 Task: Find connections with filter location Friedrichsdorf with filter topic #sustainabilitywith filter profile language Potuguese with filter current company Kotak Securities with filter school Ishan Institute of Management and Technology with filter industry Retail with filter service category Video Production with filter keywords title Application Developer
Action: Mouse moved to (490, 65)
Screenshot: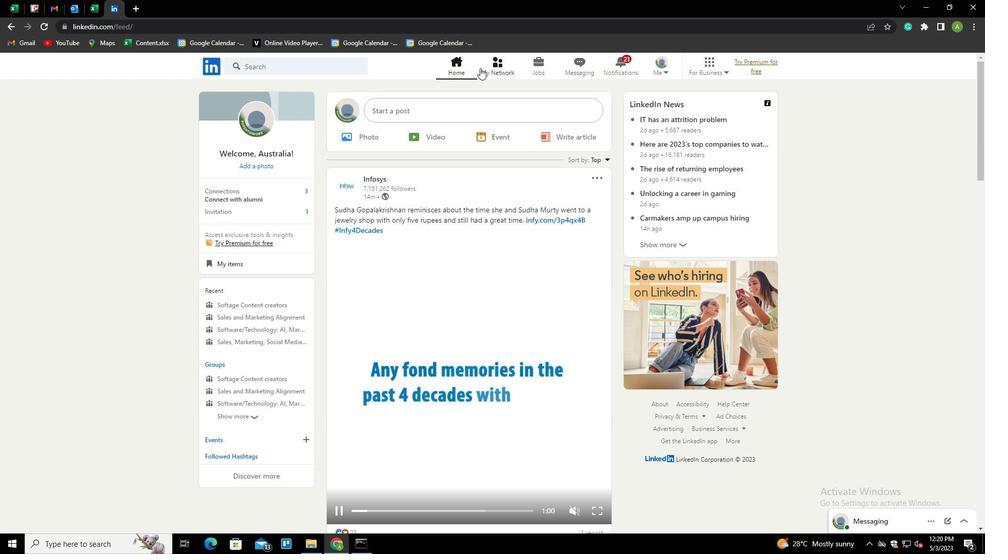 
Action: Mouse pressed left at (490, 65)
Screenshot: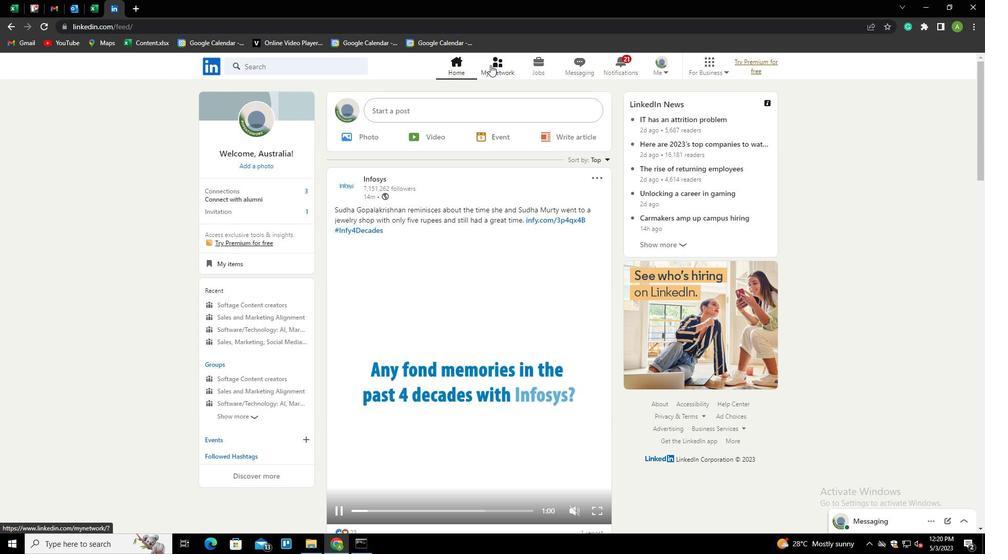 
Action: Mouse moved to (259, 119)
Screenshot: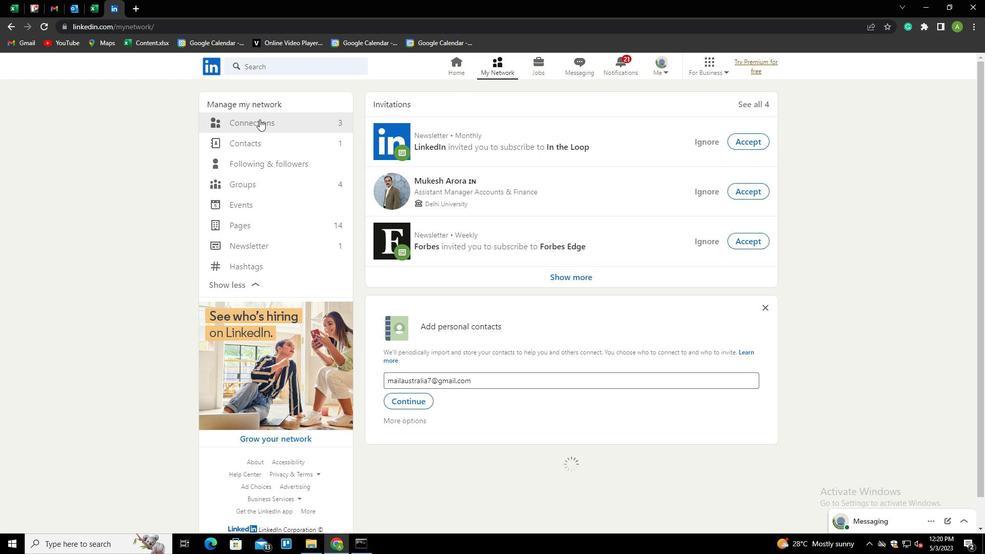 
Action: Mouse pressed left at (259, 119)
Screenshot: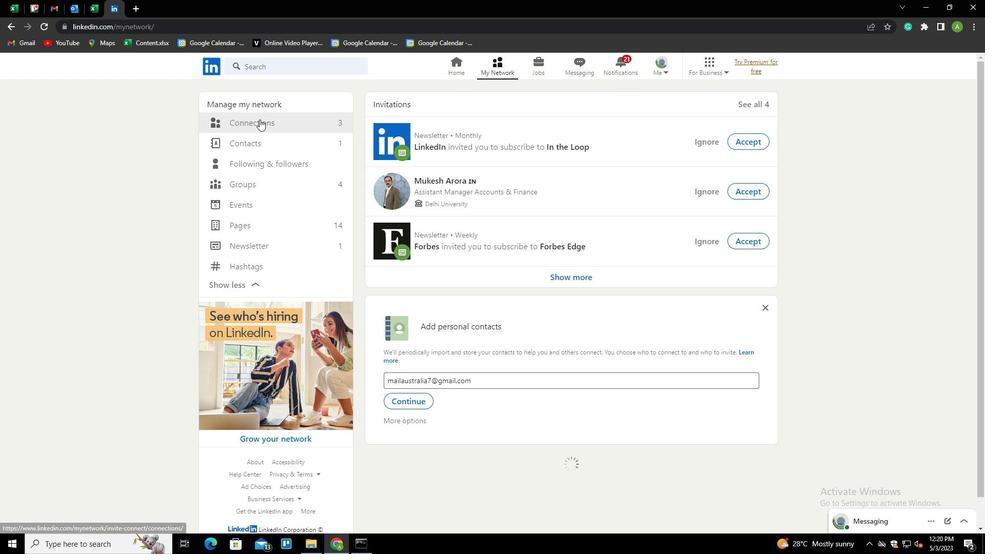 
Action: Mouse moved to (553, 123)
Screenshot: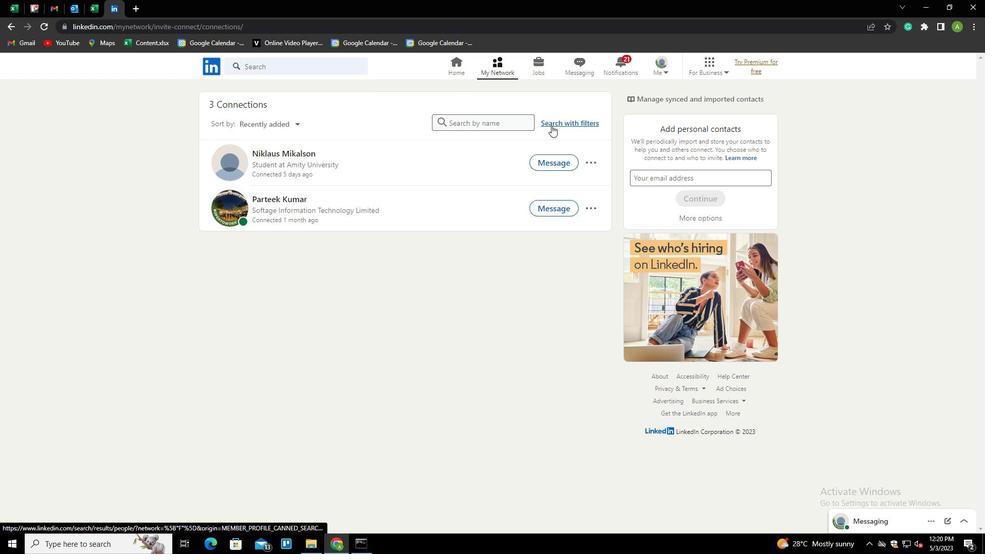 
Action: Mouse pressed left at (553, 123)
Screenshot: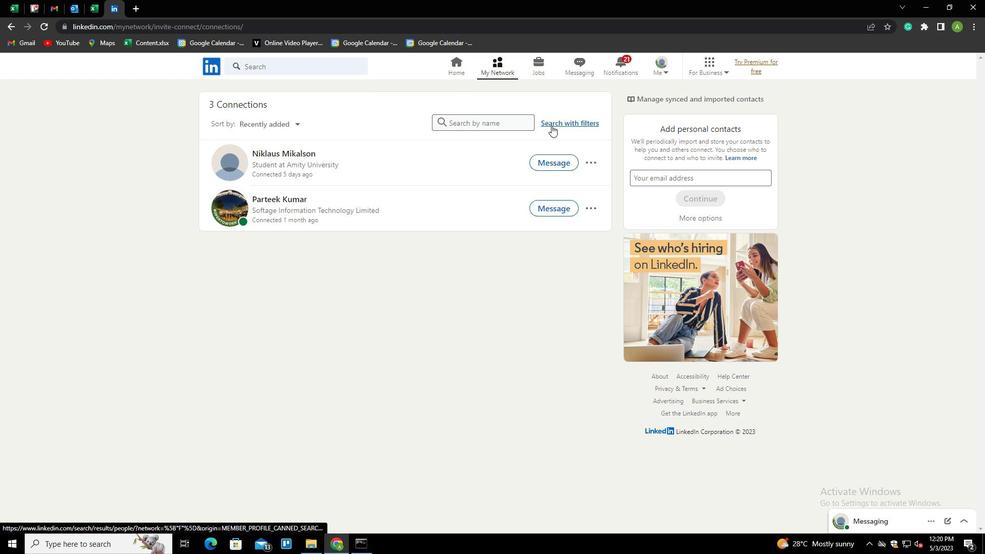 
Action: Mouse moved to (527, 94)
Screenshot: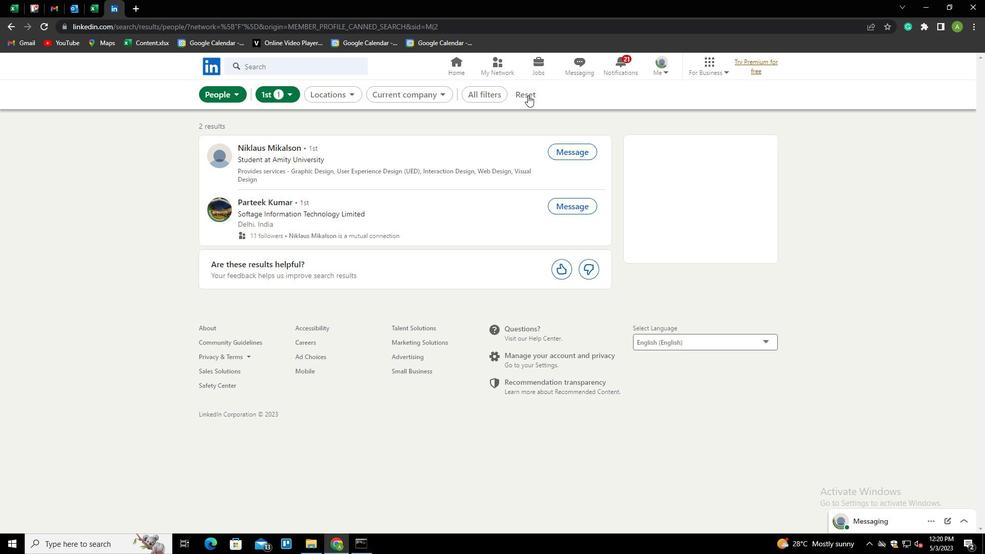 
Action: Mouse pressed left at (527, 94)
Screenshot: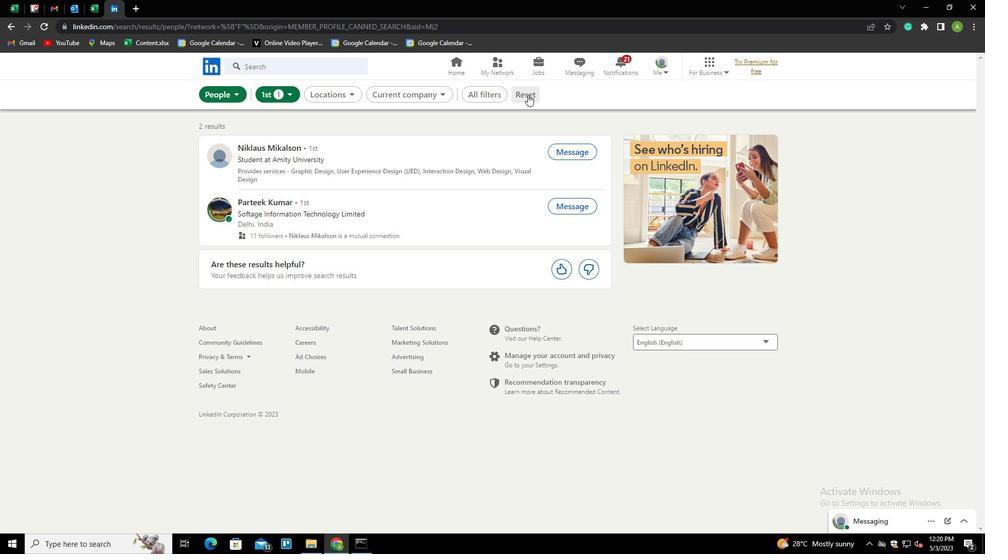 
Action: Mouse moved to (500, 96)
Screenshot: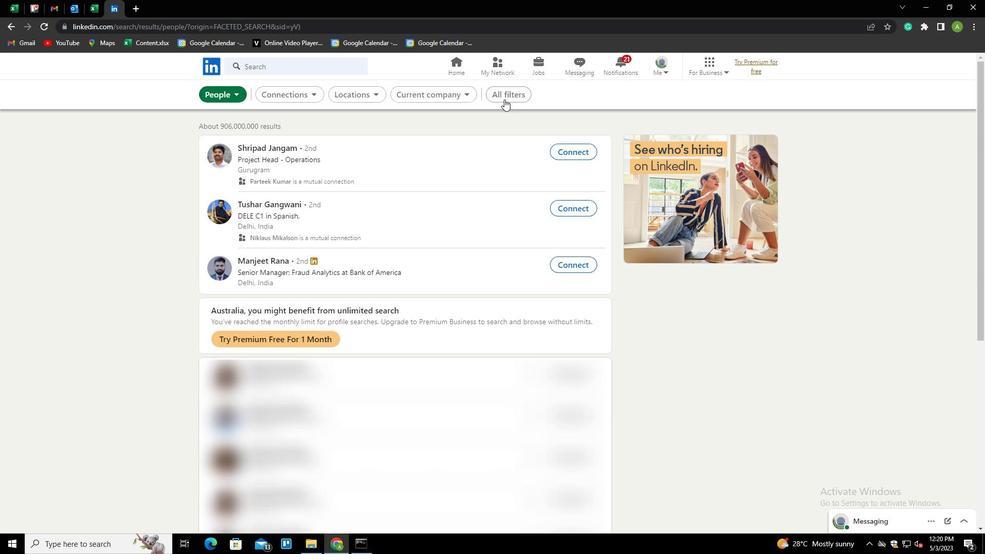 
Action: Mouse pressed left at (500, 96)
Screenshot: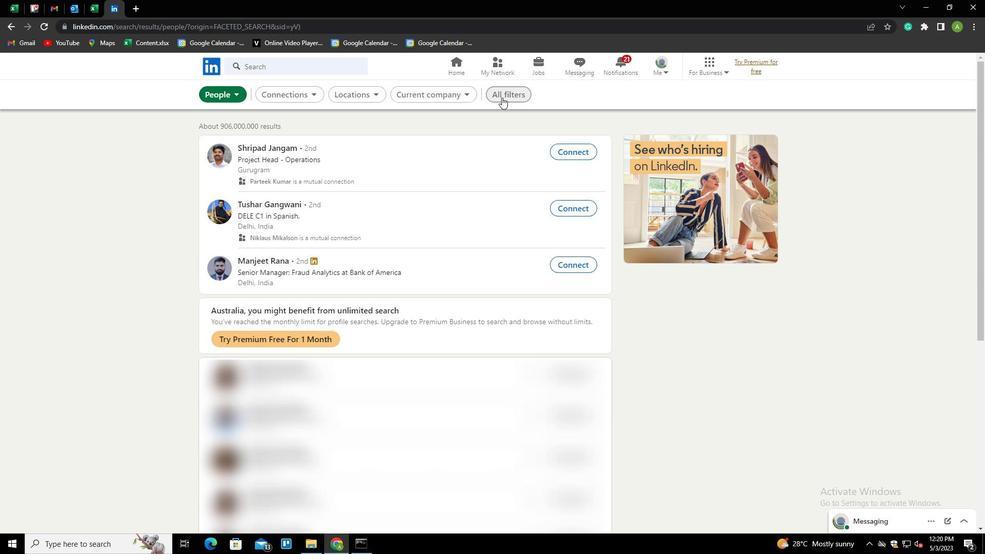 
Action: Mouse moved to (820, 279)
Screenshot: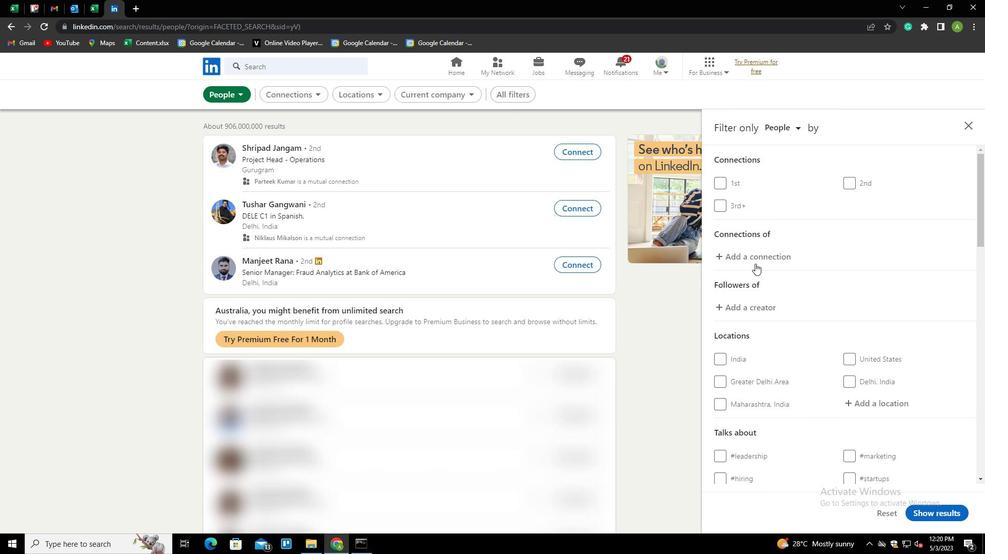 
Action: Mouse scrolled (820, 279) with delta (0, 0)
Screenshot: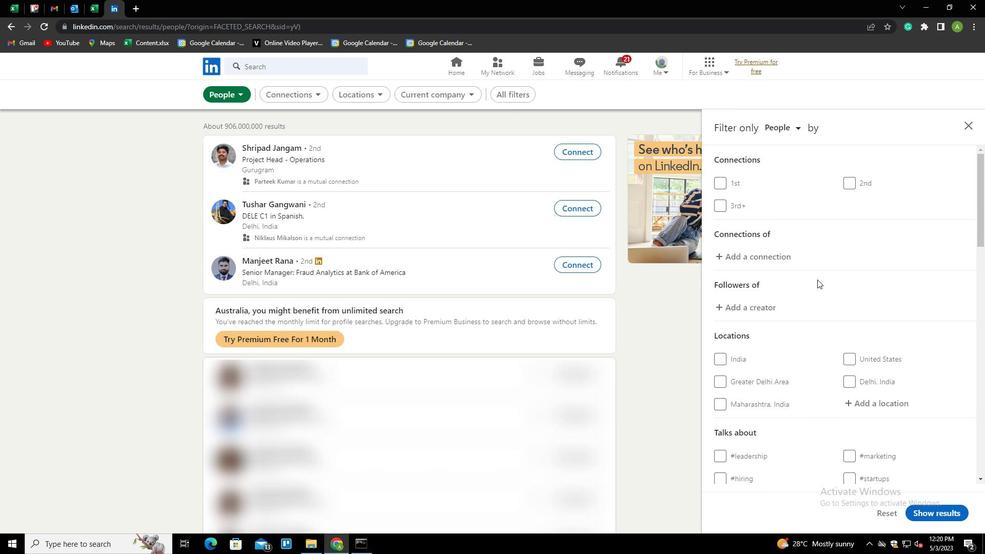 
Action: Mouse scrolled (820, 279) with delta (0, 0)
Screenshot: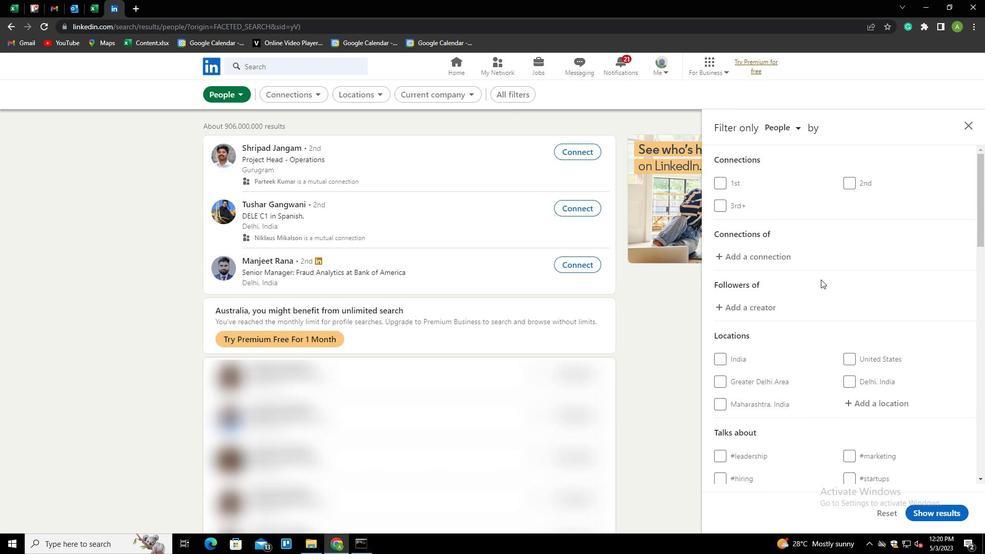 
Action: Mouse moved to (868, 300)
Screenshot: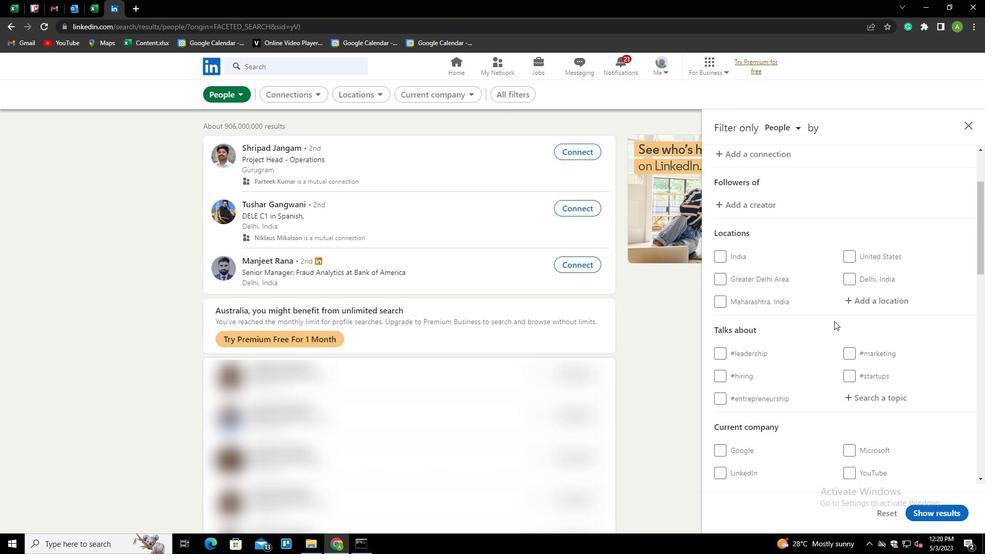 
Action: Mouse pressed left at (868, 300)
Screenshot: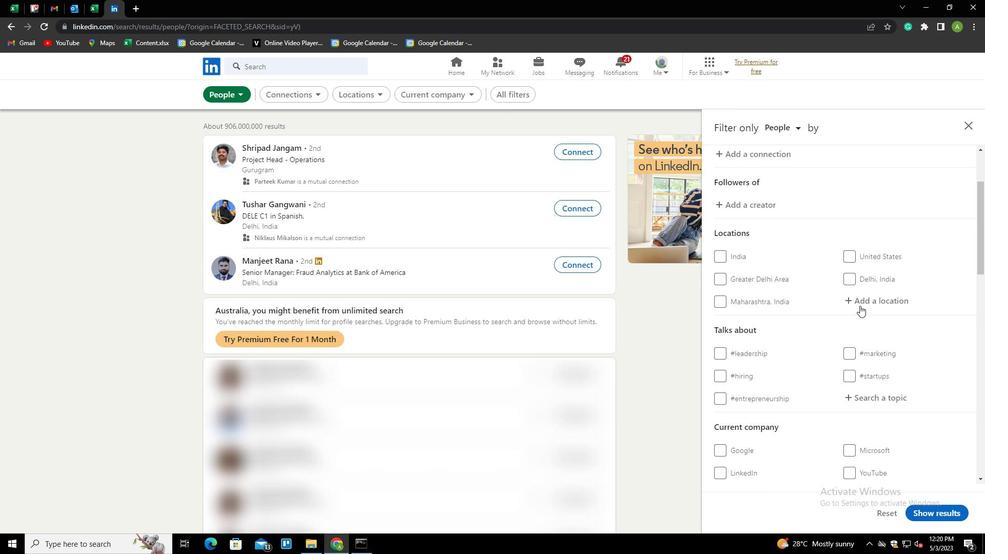 
Action: Key pressed <Key.shift>FRIEDRICHSDORF<Key.down><Key.enter>
Screenshot: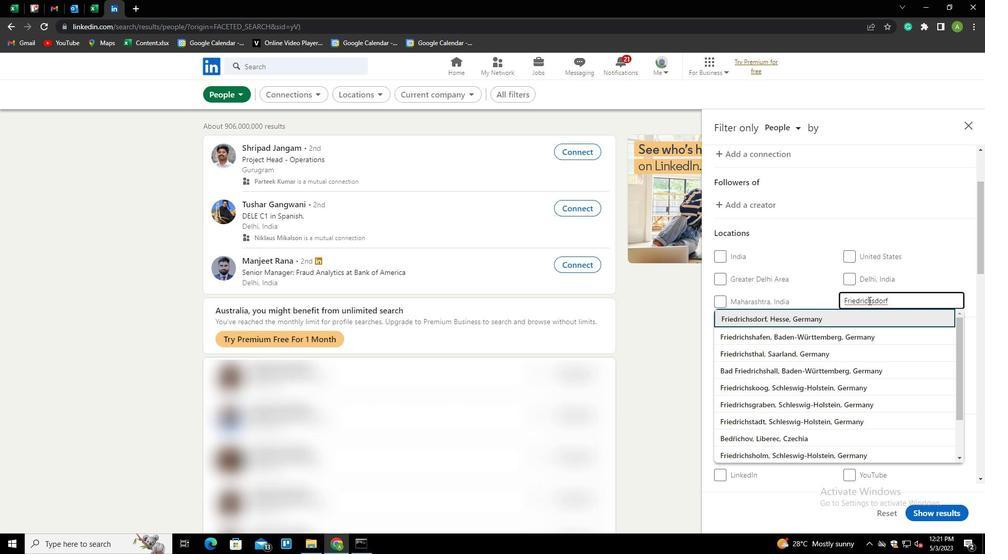 
Action: Mouse scrolled (868, 300) with delta (0, 0)
Screenshot: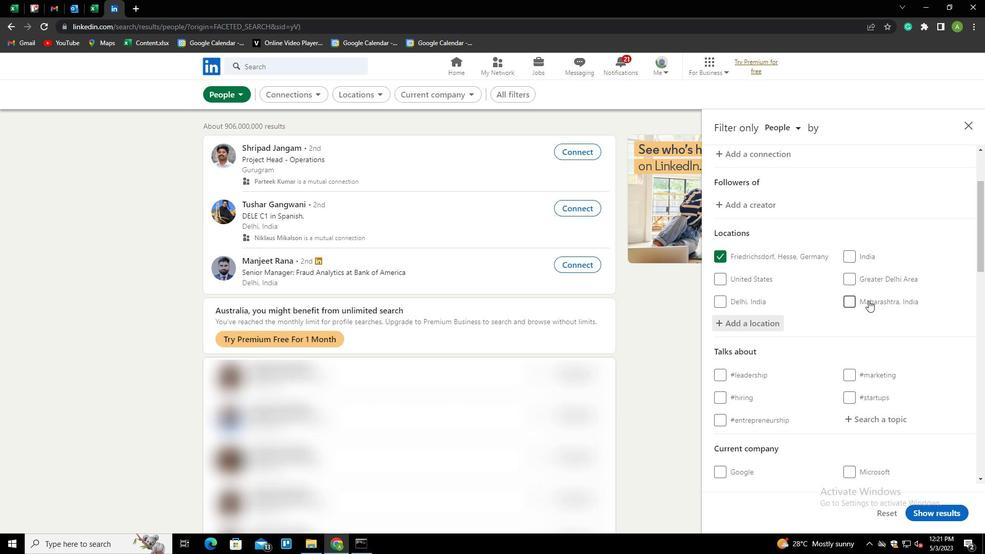 
Action: Mouse scrolled (868, 300) with delta (0, 0)
Screenshot: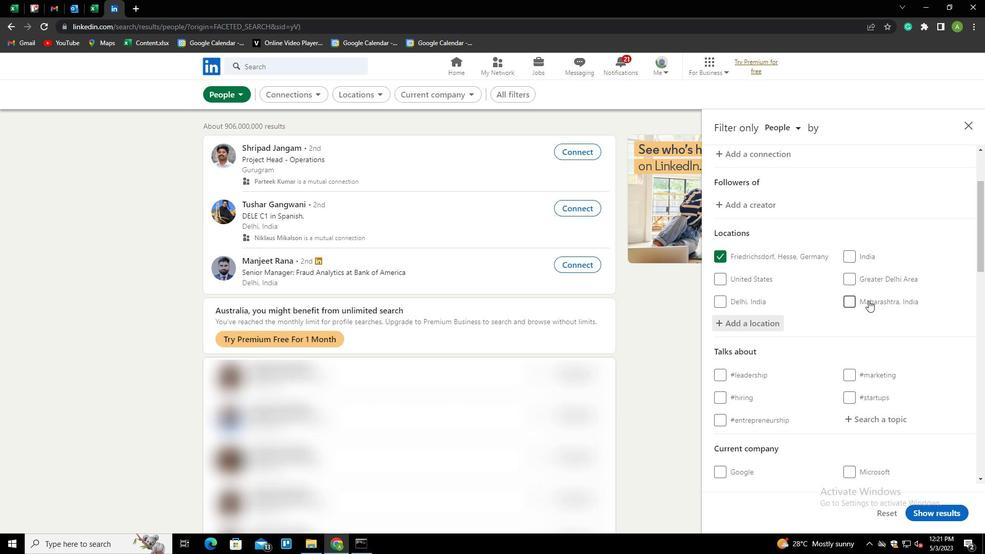 
Action: Mouse moved to (868, 319)
Screenshot: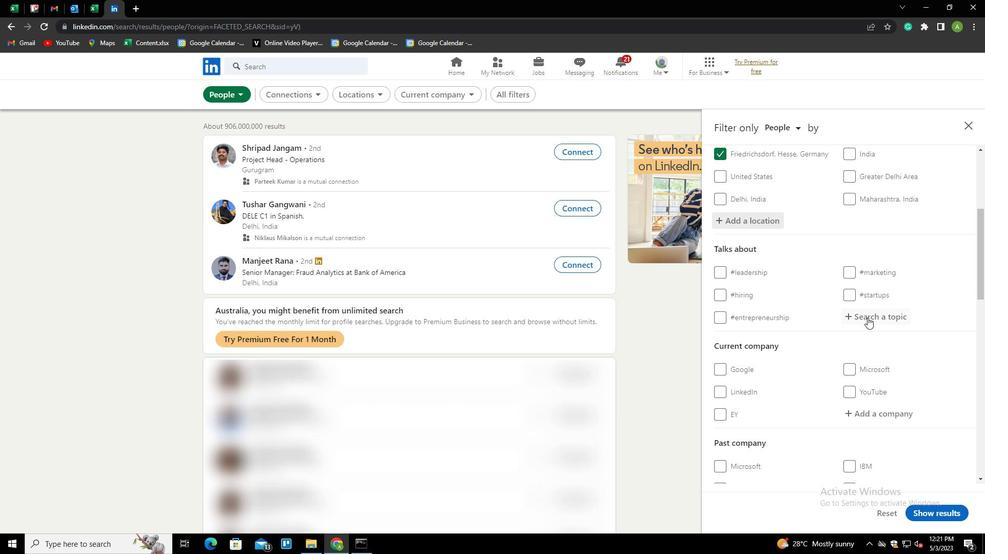 
Action: Mouse pressed left at (868, 319)
Screenshot: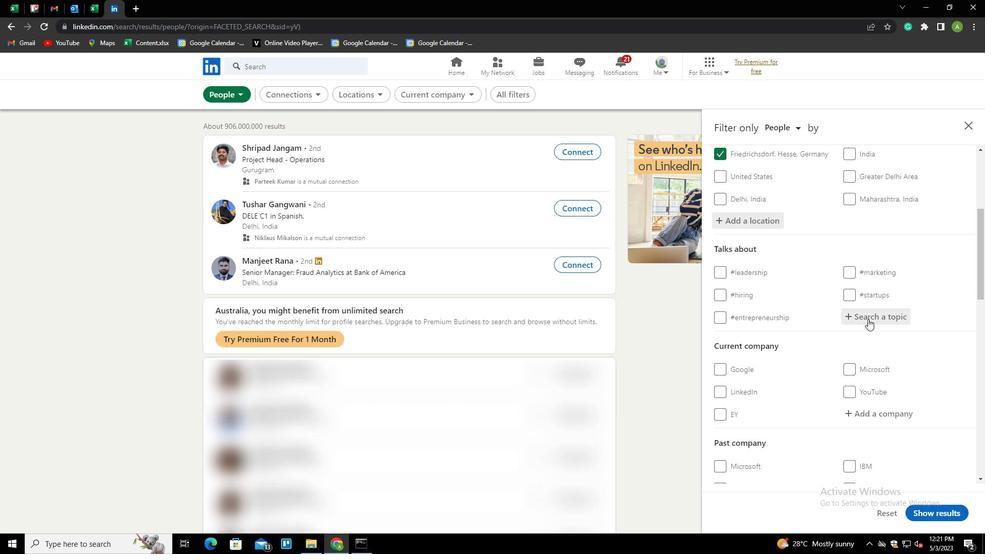 
Action: Key pressed SUSTAINABILITY<Key.down><Key.enter>
Screenshot: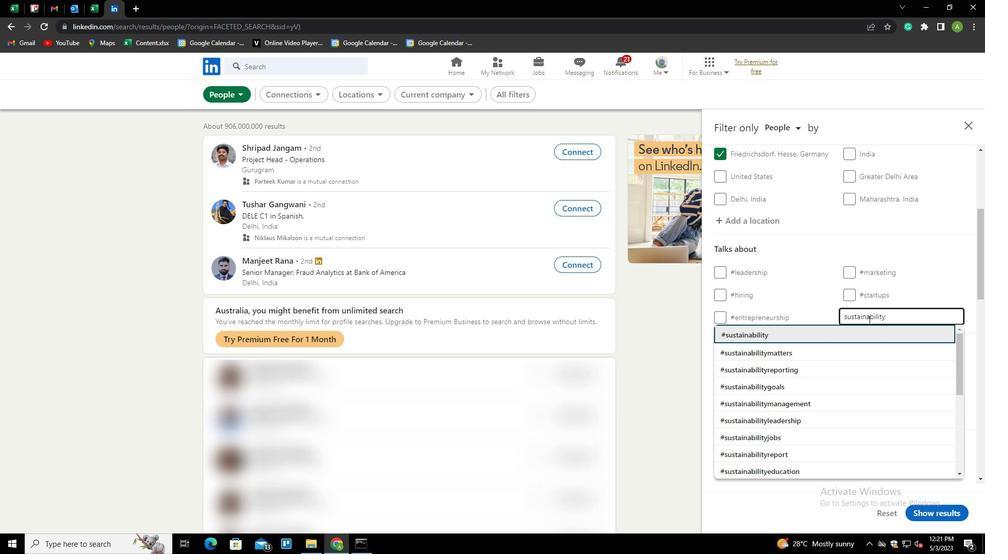 
Action: Mouse scrolled (868, 319) with delta (0, 0)
Screenshot: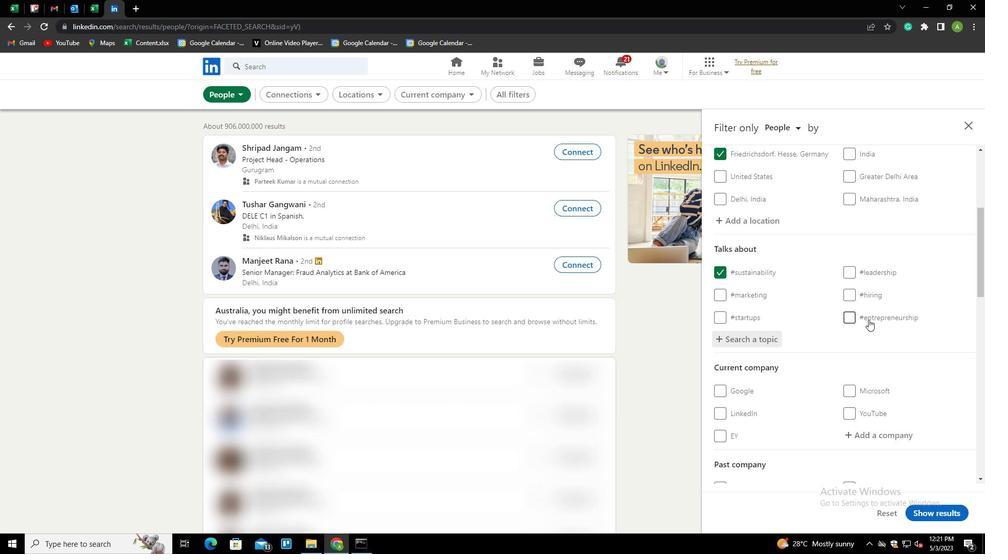 
Action: Mouse scrolled (868, 319) with delta (0, 0)
Screenshot: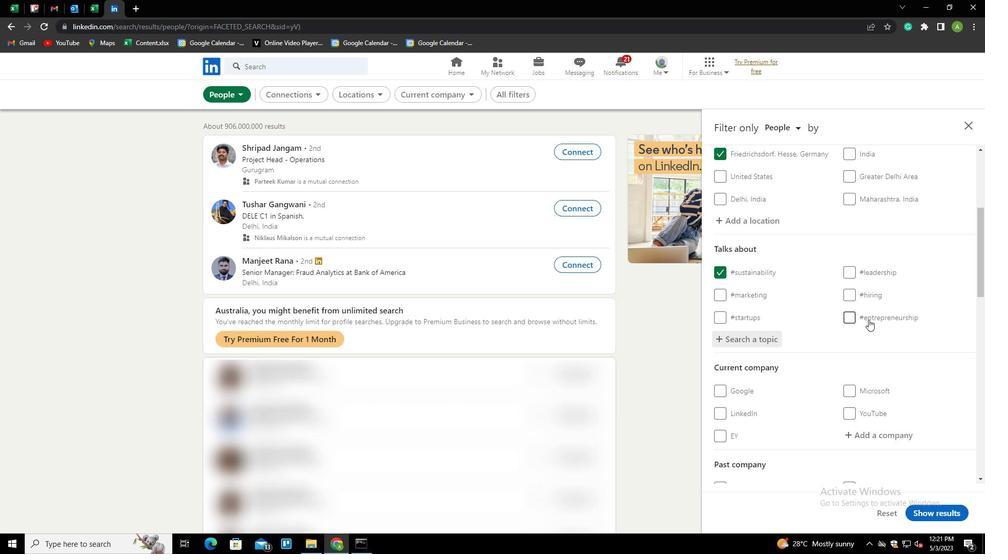 
Action: Mouse scrolled (868, 319) with delta (0, 0)
Screenshot: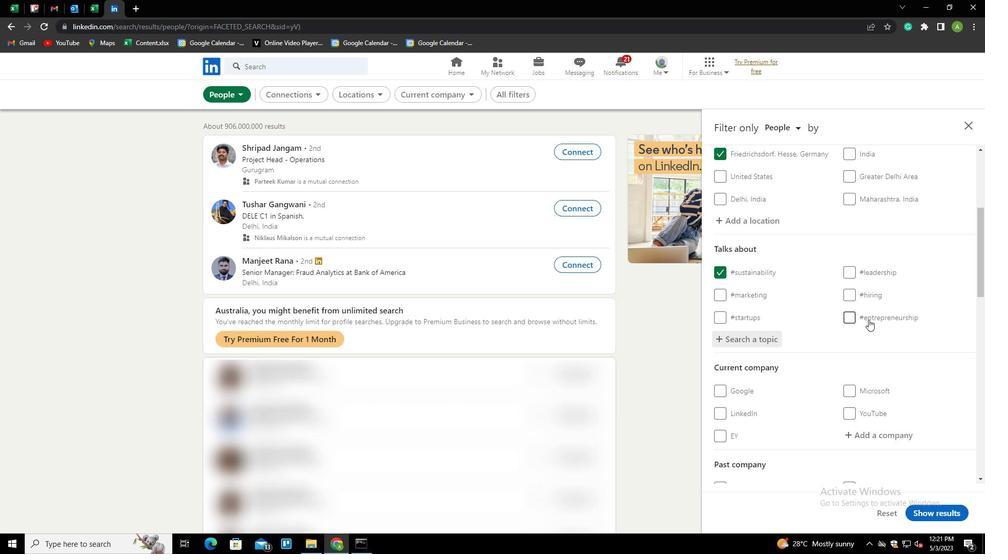 
Action: Mouse scrolled (868, 319) with delta (0, 0)
Screenshot: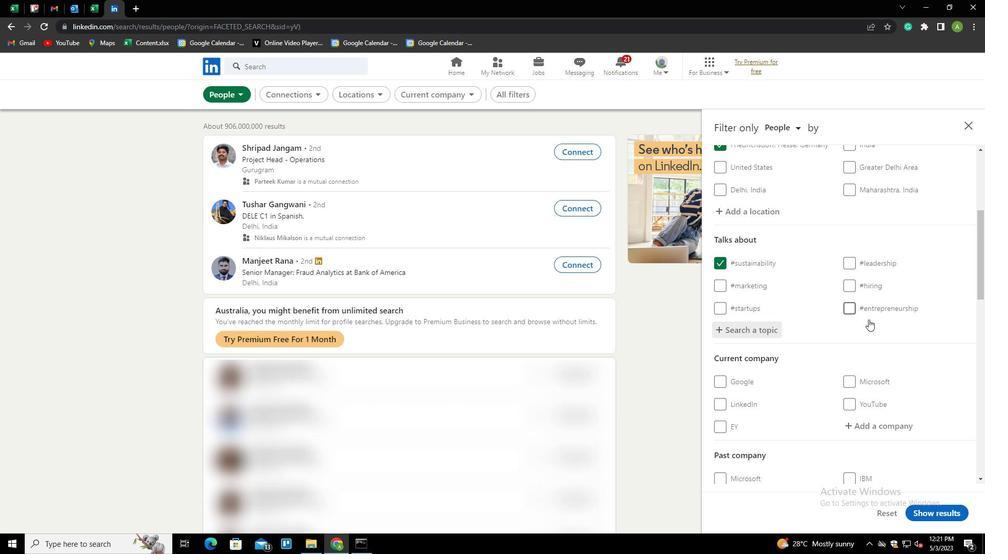 
Action: Mouse scrolled (868, 319) with delta (0, 0)
Screenshot: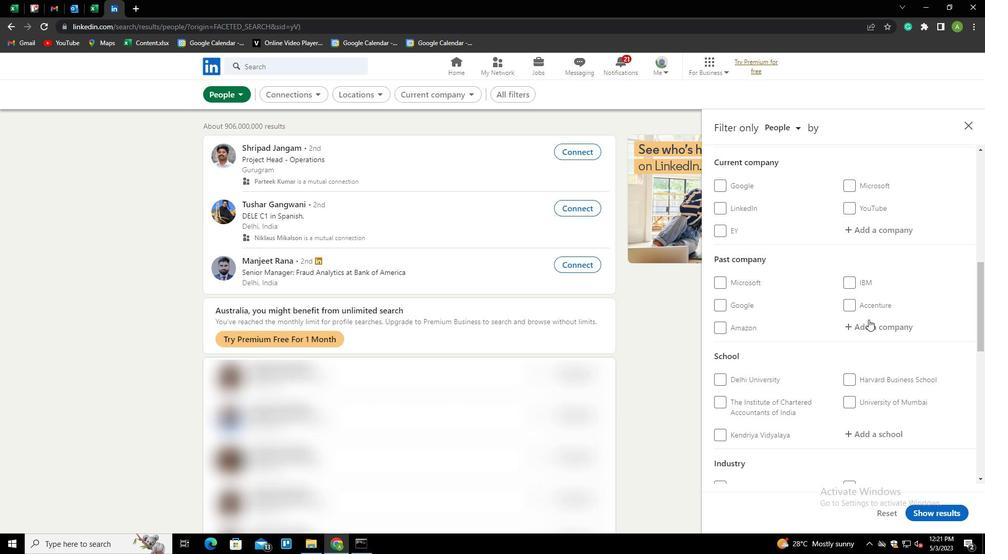 
Action: Mouse scrolled (868, 319) with delta (0, 0)
Screenshot: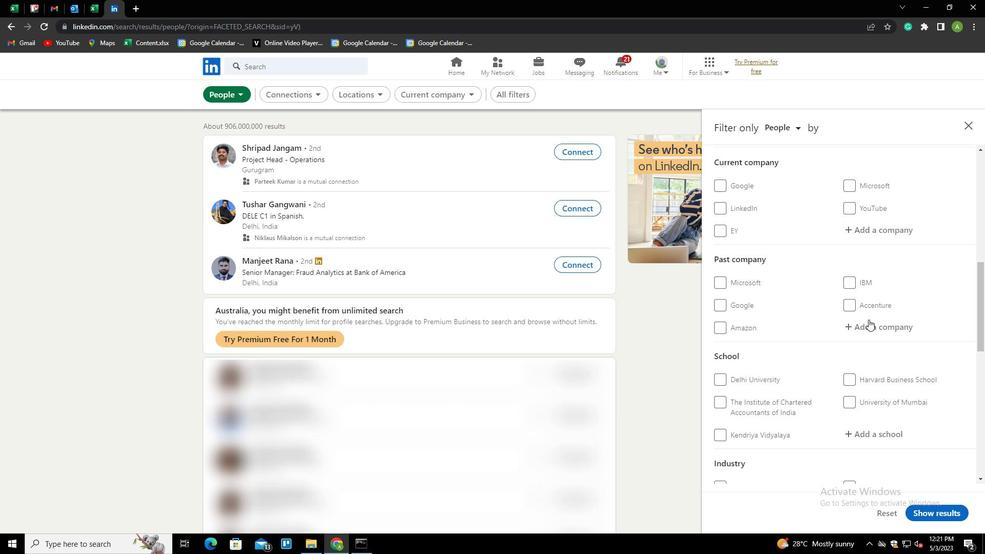 
Action: Mouse scrolled (868, 319) with delta (0, 0)
Screenshot: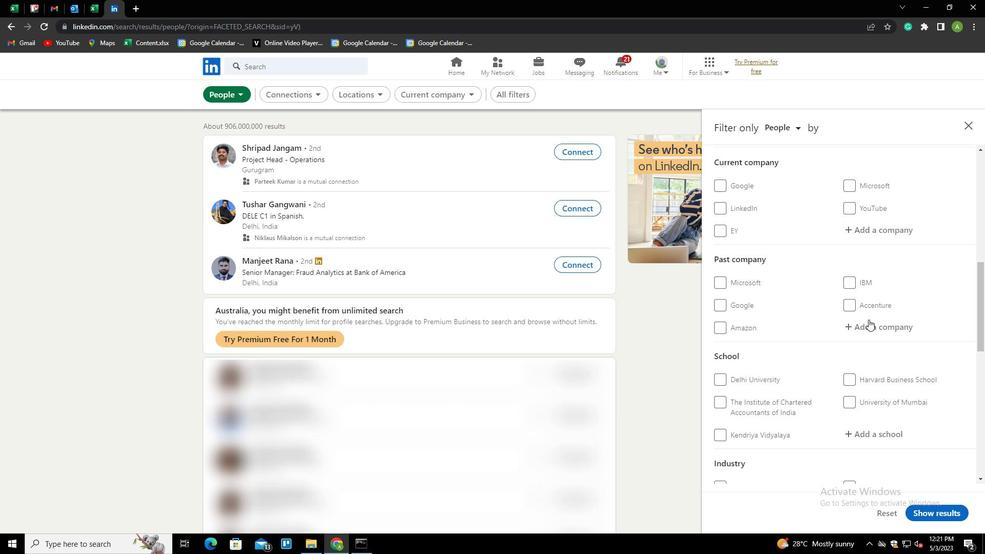 
Action: Mouse scrolled (868, 319) with delta (0, 0)
Screenshot: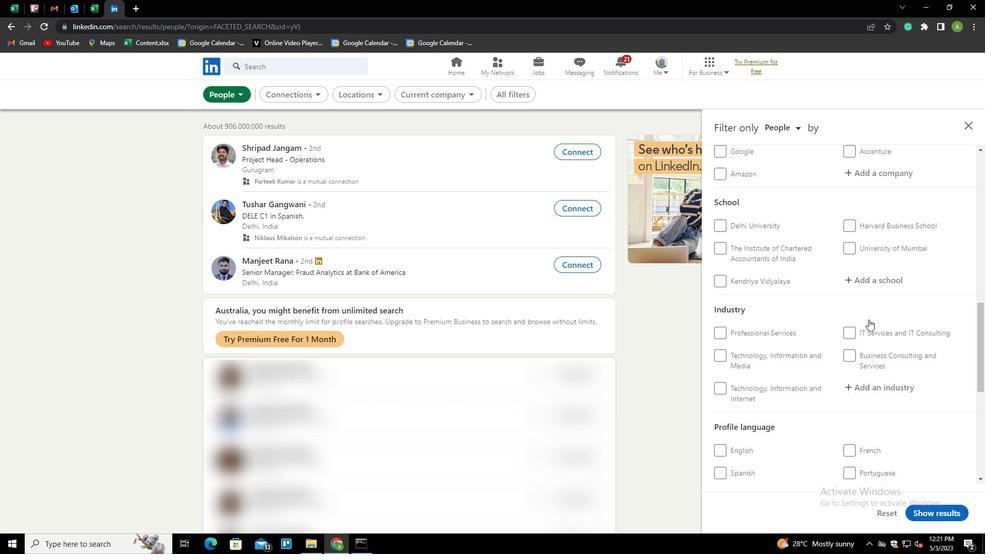 
Action: Mouse moved to (878, 399)
Screenshot: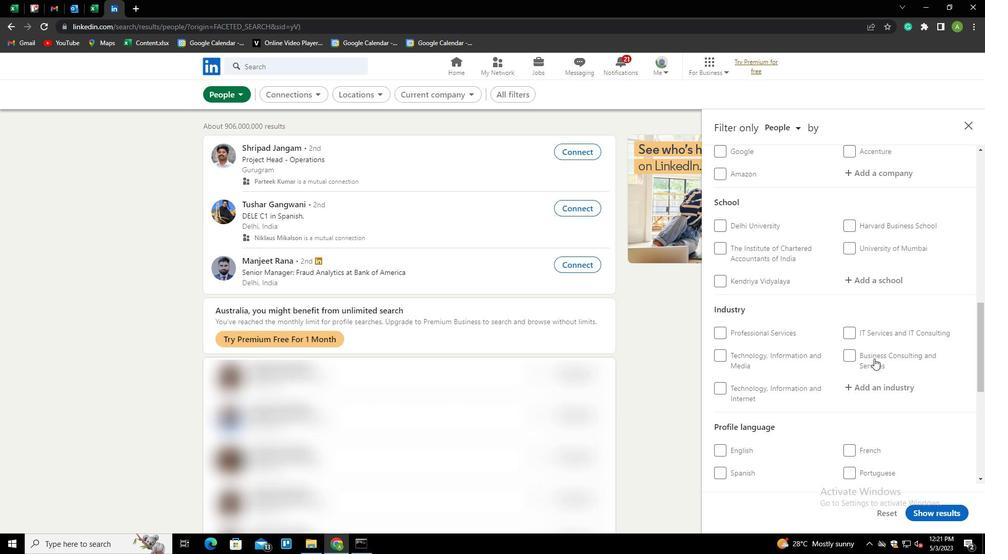 
Action: Mouse scrolled (878, 399) with delta (0, 0)
Screenshot: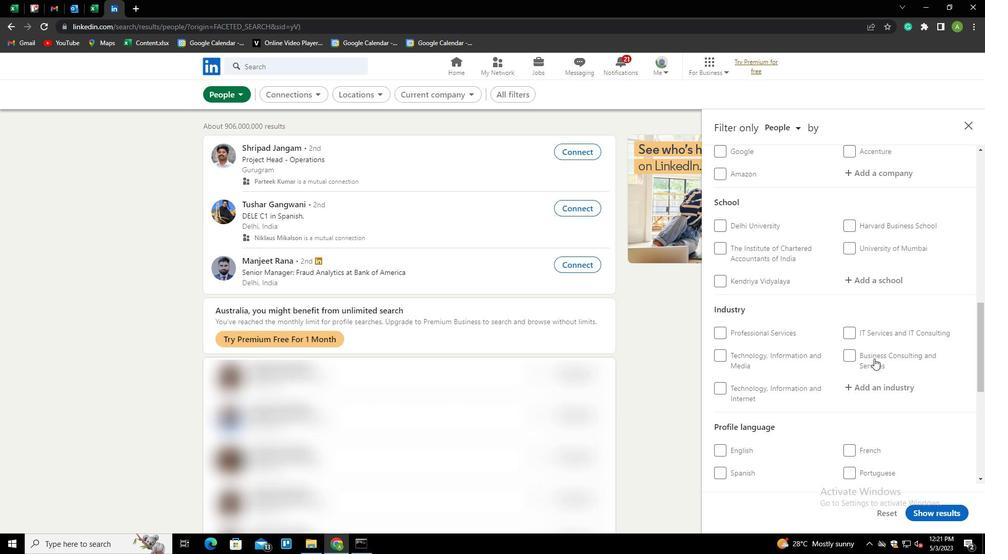 
Action: Mouse moved to (848, 369)
Screenshot: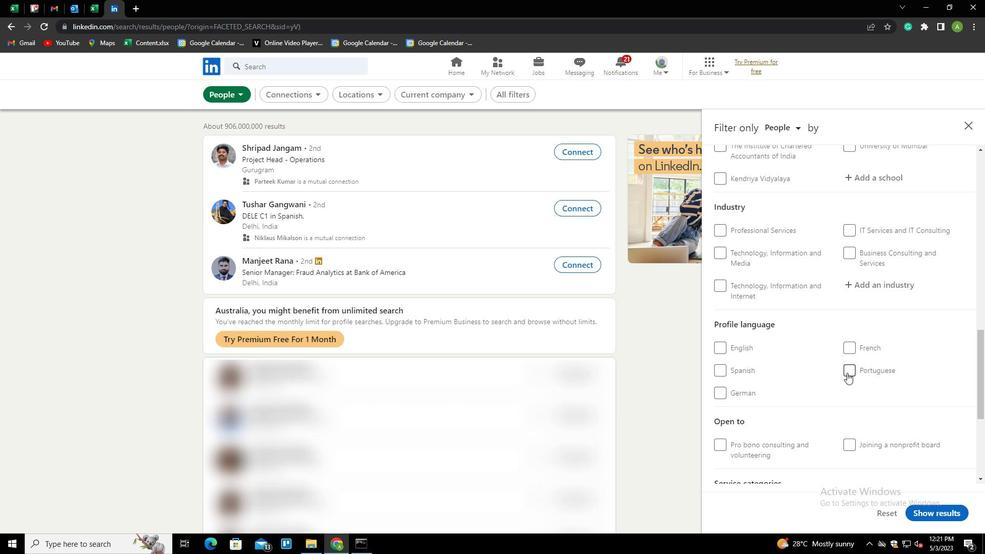 
Action: Mouse pressed left at (848, 369)
Screenshot: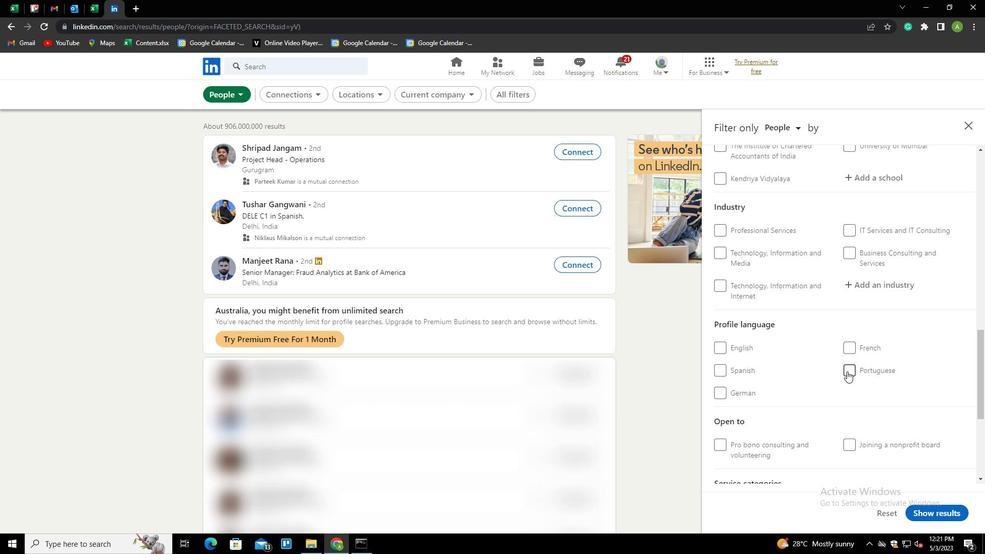 
Action: Mouse moved to (899, 359)
Screenshot: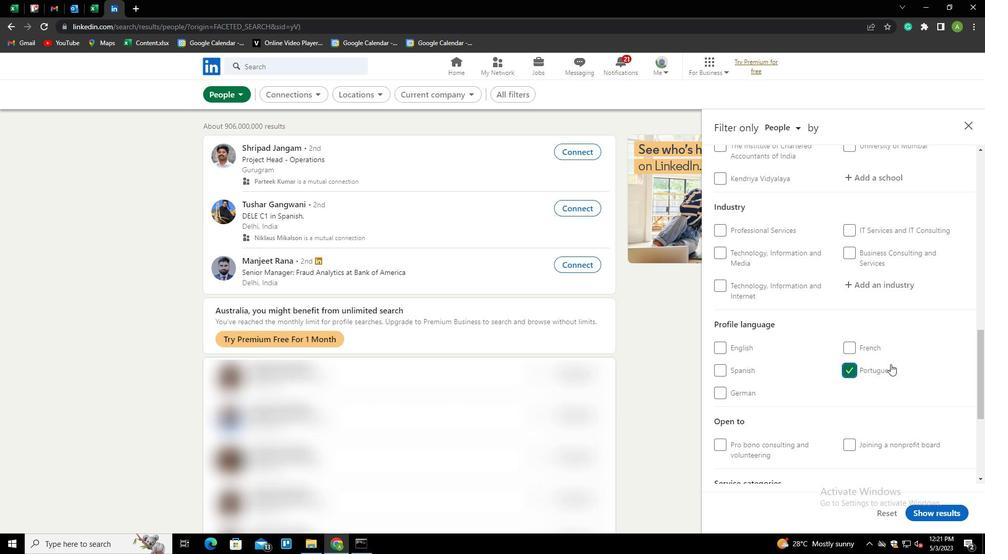 
Action: Mouse scrolled (899, 360) with delta (0, 0)
Screenshot: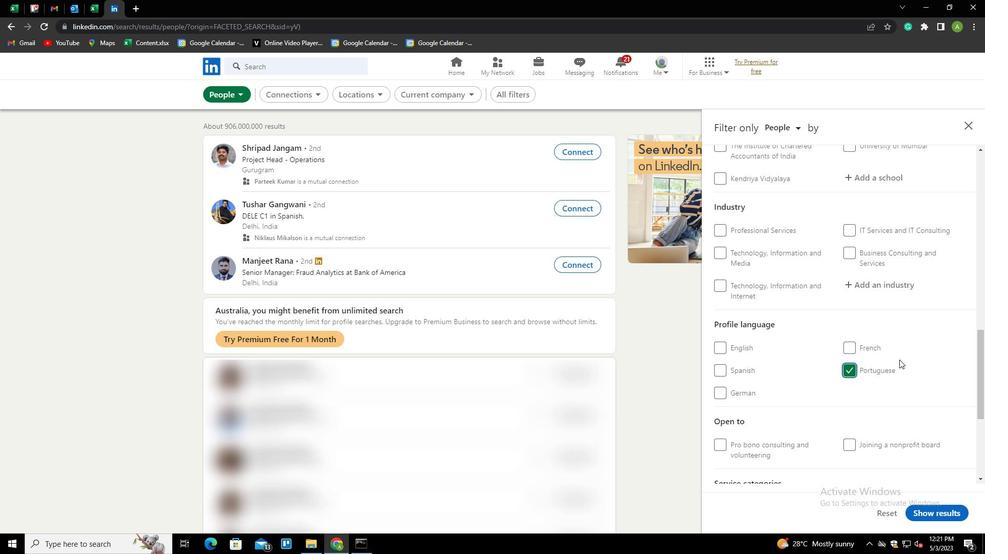 
Action: Mouse scrolled (899, 360) with delta (0, 0)
Screenshot: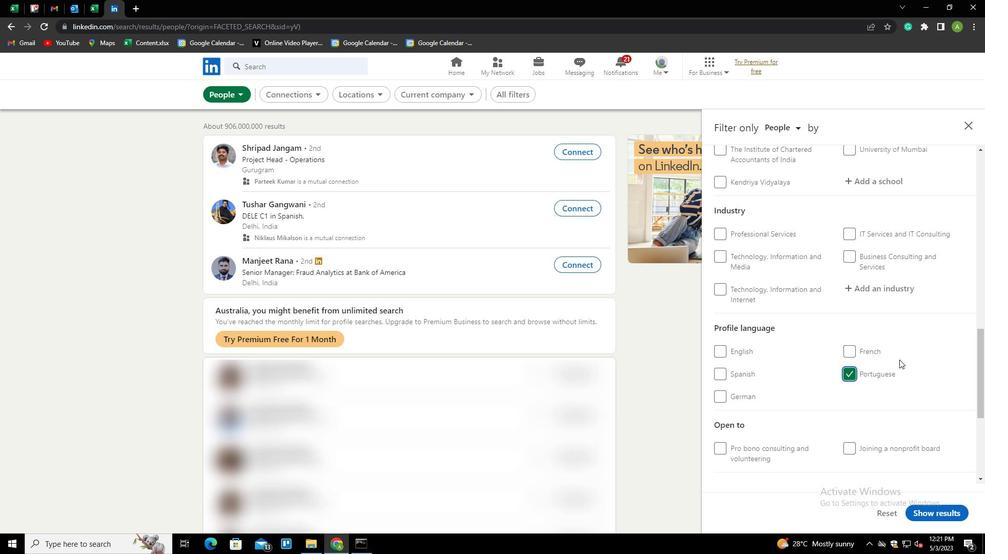 
Action: Mouse scrolled (899, 360) with delta (0, 0)
Screenshot: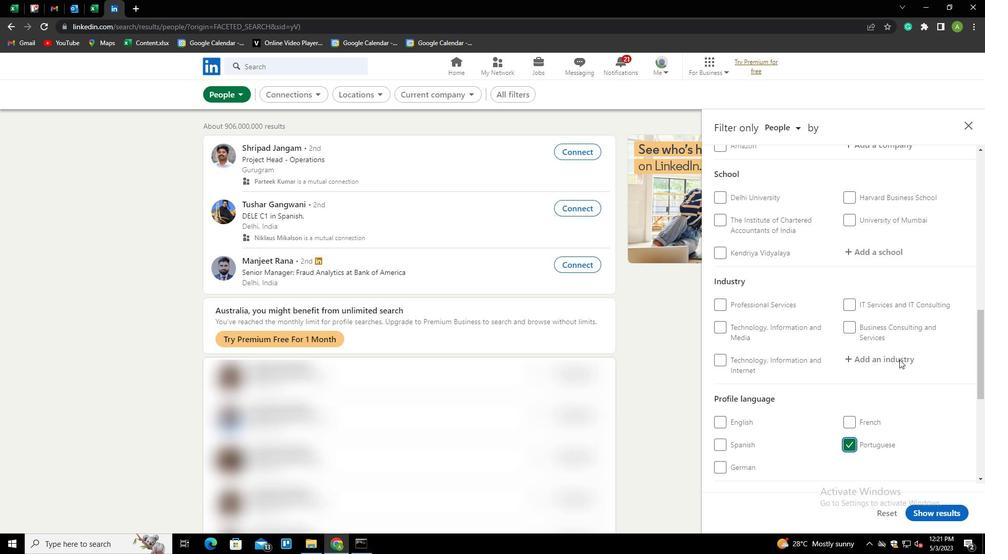 
Action: Mouse scrolled (899, 360) with delta (0, 0)
Screenshot: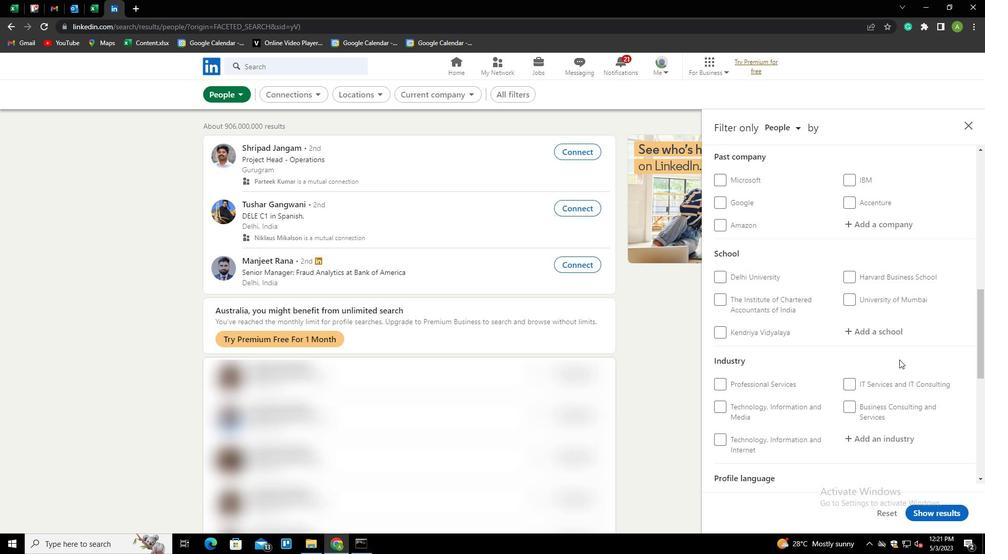 
Action: Mouse scrolled (899, 360) with delta (0, 0)
Screenshot: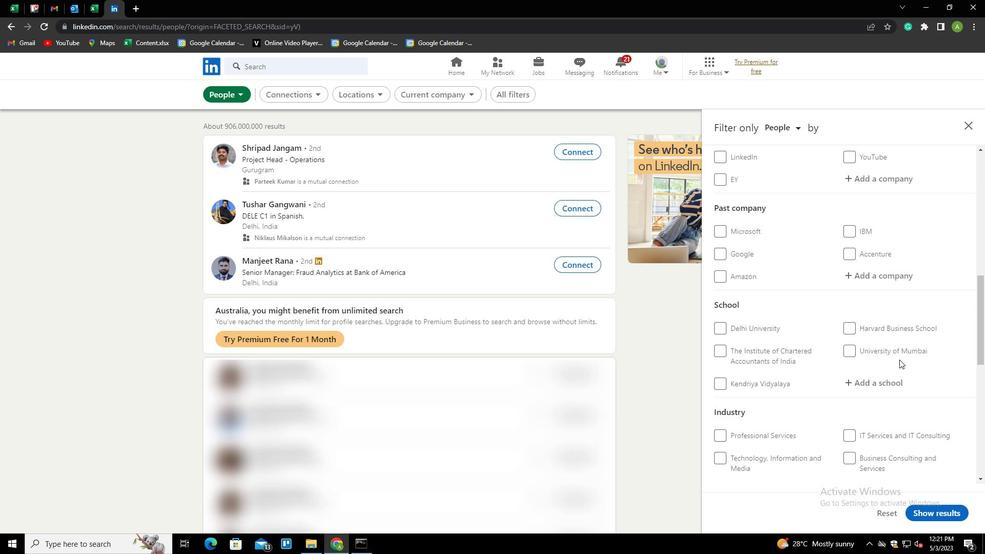 
Action: Mouse scrolled (899, 360) with delta (0, 0)
Screenshot: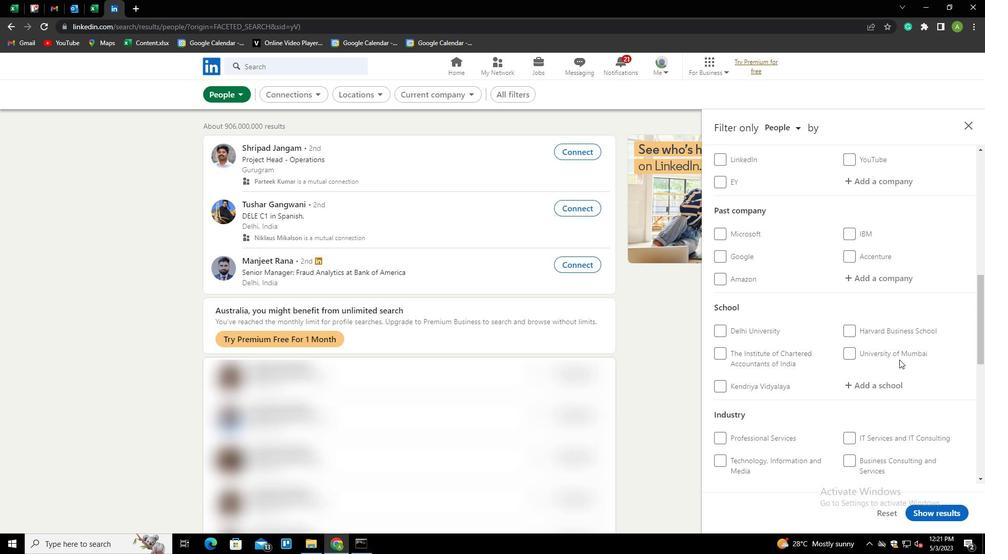 
Action: Mouse scrolled (899, 360) with delta (0, 0)
Screenshot: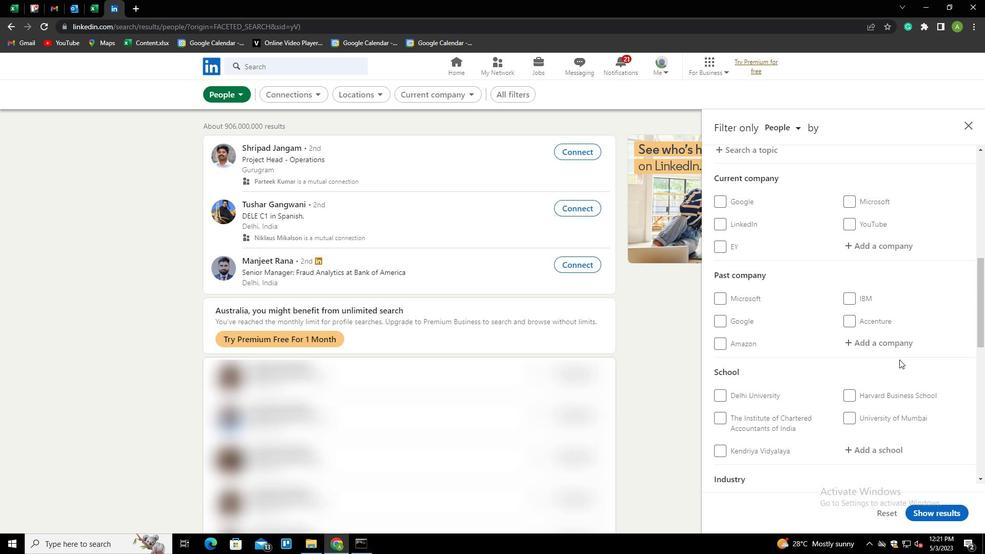 
Action: Mouse moved to (871, 329)
Screenshot: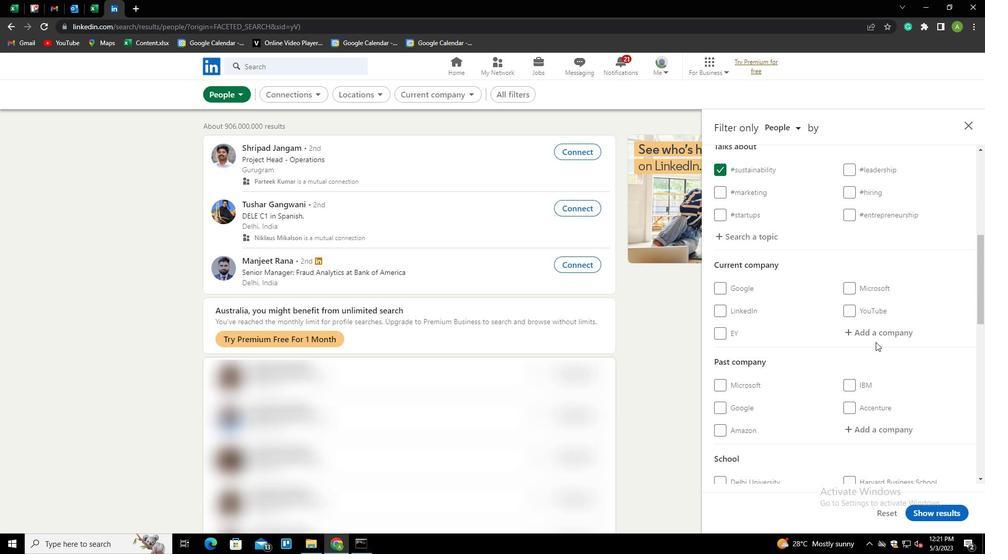 
Action: Mouse pressed left at (871, 329)
Screenshot: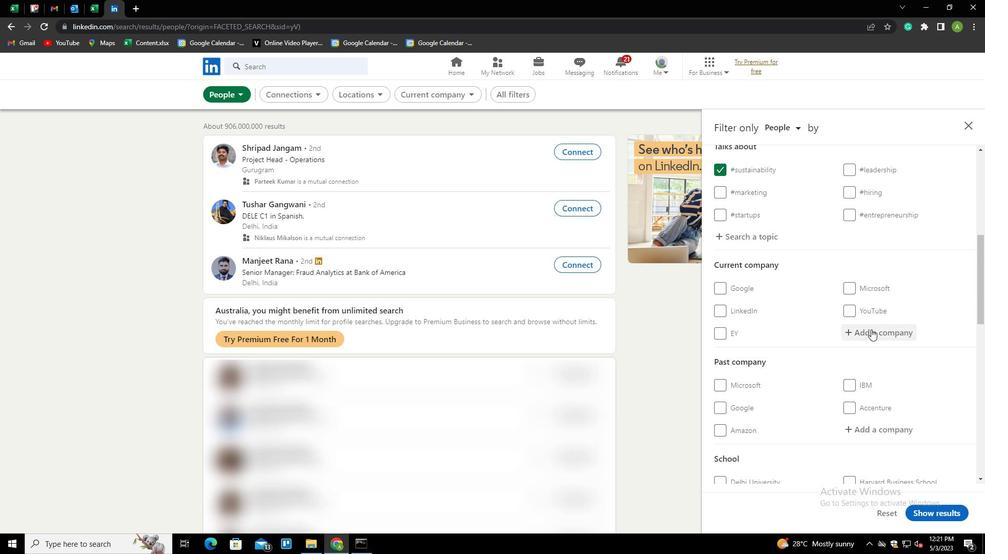 
Action: Key pressed <Key.shift>KOTAK<Key.space><Key.shift>SECURITIES<Key.down><Key.enter>
Screenshot: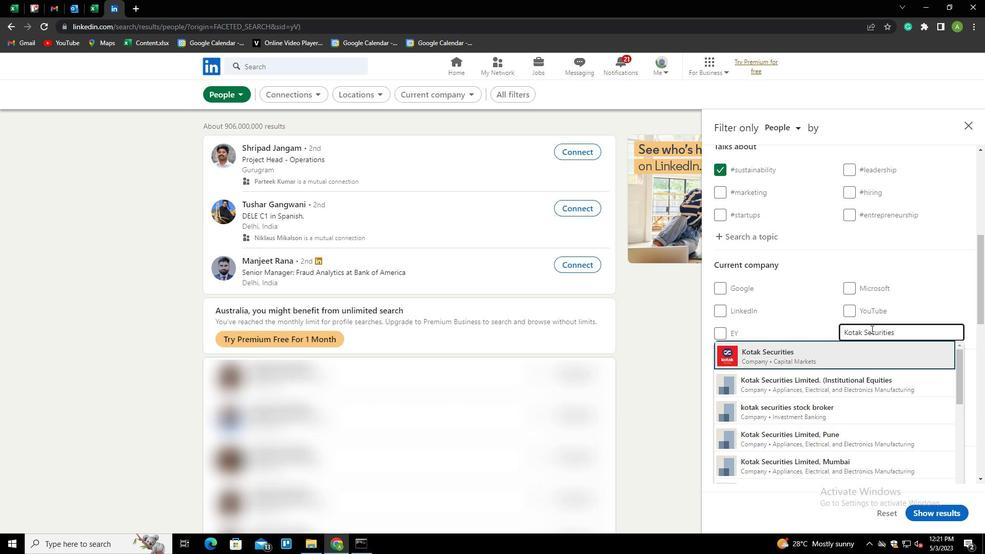 
Action: Mouse scrolled (871, 328) with delta (0, 0)
Screenshot: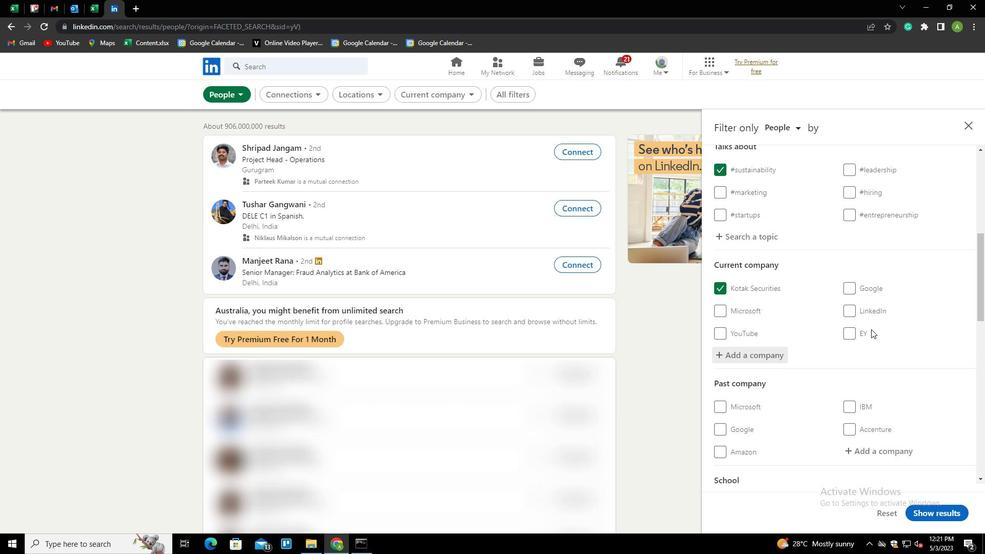 
Action: Mouse scrolled (871, 328) with delta (0, 0)
Screenshot: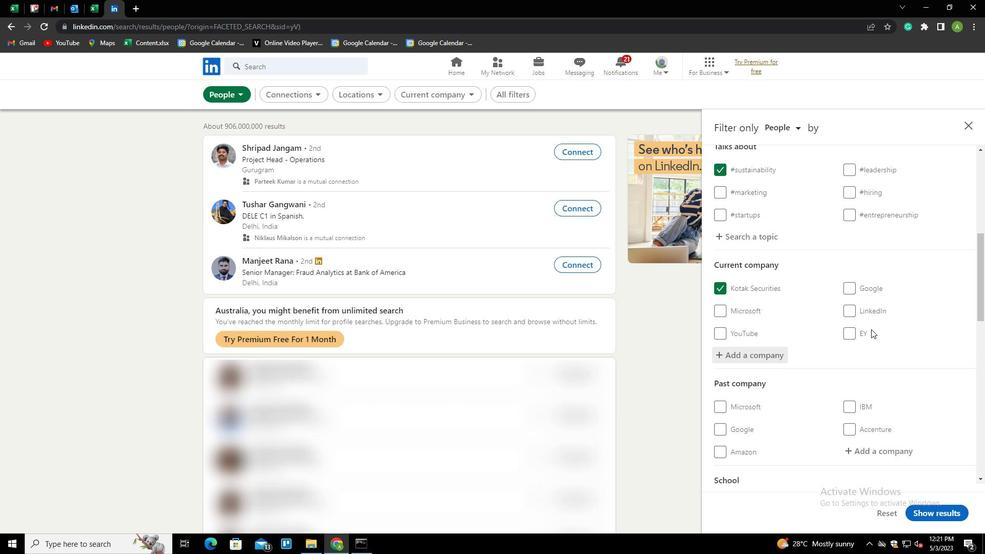 
Action: Mouse scrolled (871, 328) with delta (0, 0)
Screenshot: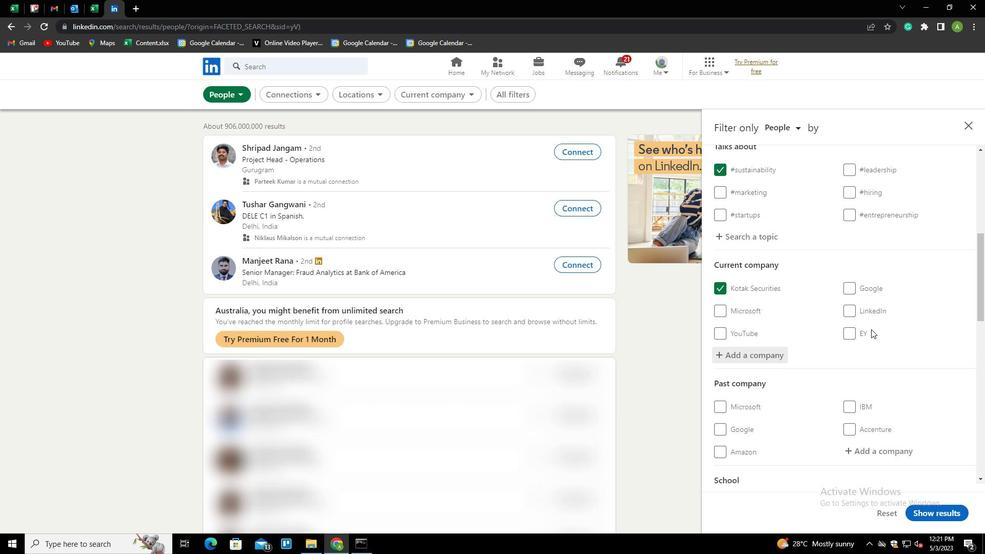
Action: Mouse scrolled (871, 328) with delta (0, 0)
Screenshot: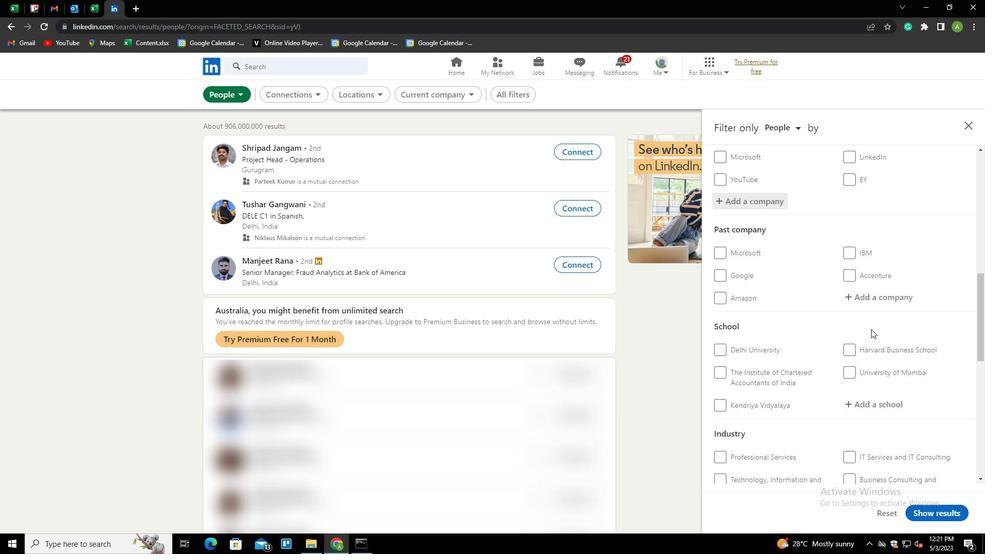 
Action: Mouse moved to (864, 352)
Screenshot: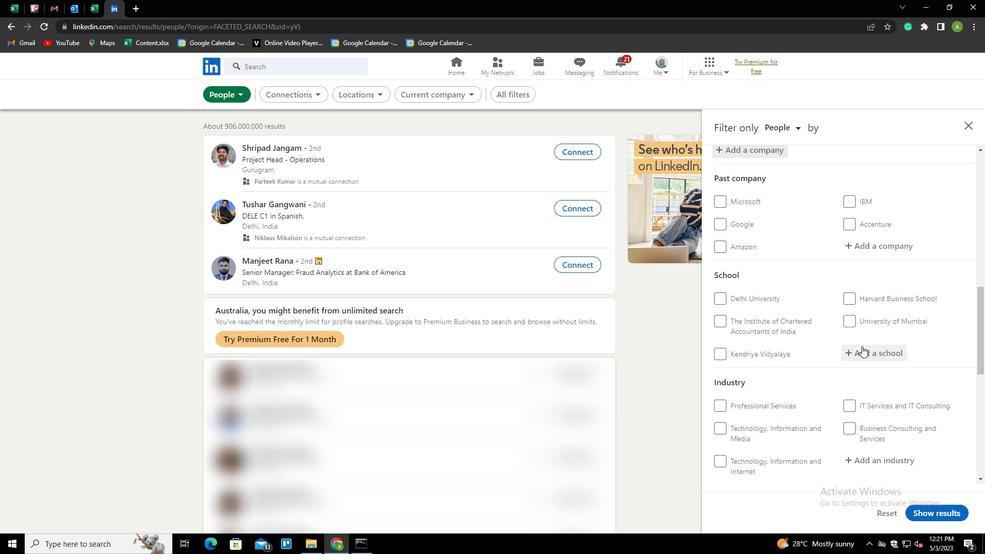 
Action: Mouse pressed left at (864, 352)
Screenshot: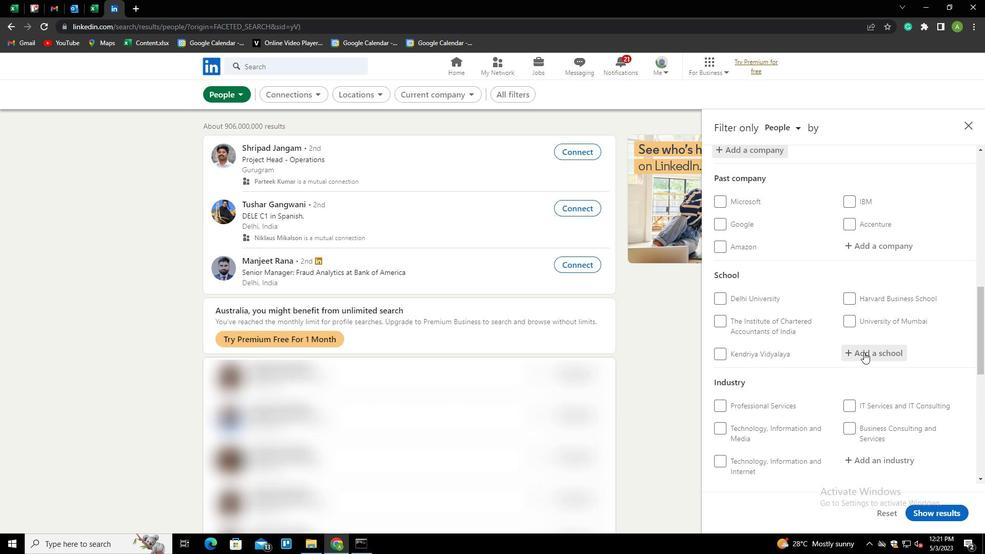 
Action: Key pressed <Key.shift>ISHAN<Key.space><Key.shift>INSTITUTE<Key.space>OF<Key.space><Key.shift>MANAGEMENT<Key.down><Key.enter>
Screenshot: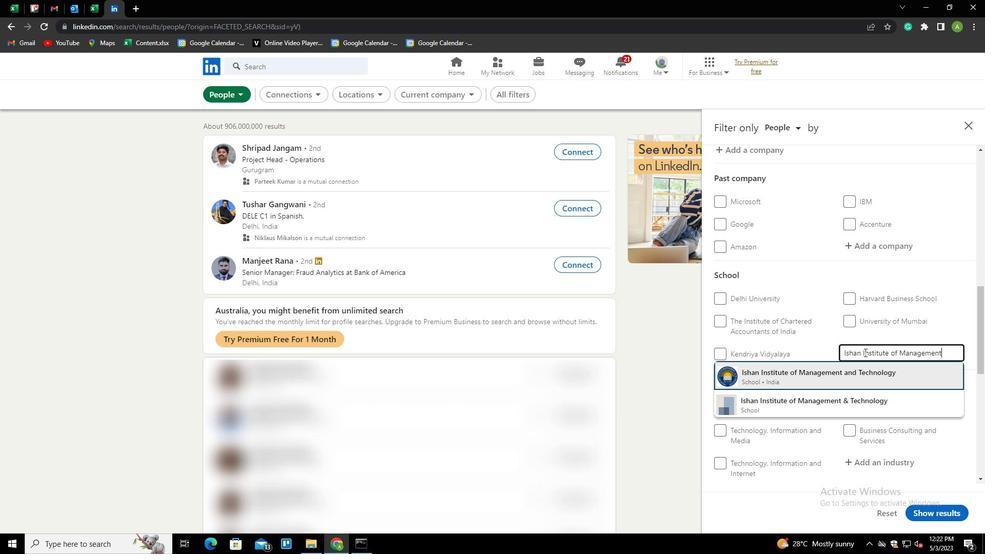 
Action: Mouse scrolled (864, 351) with delta (0, 0)
Screenshot: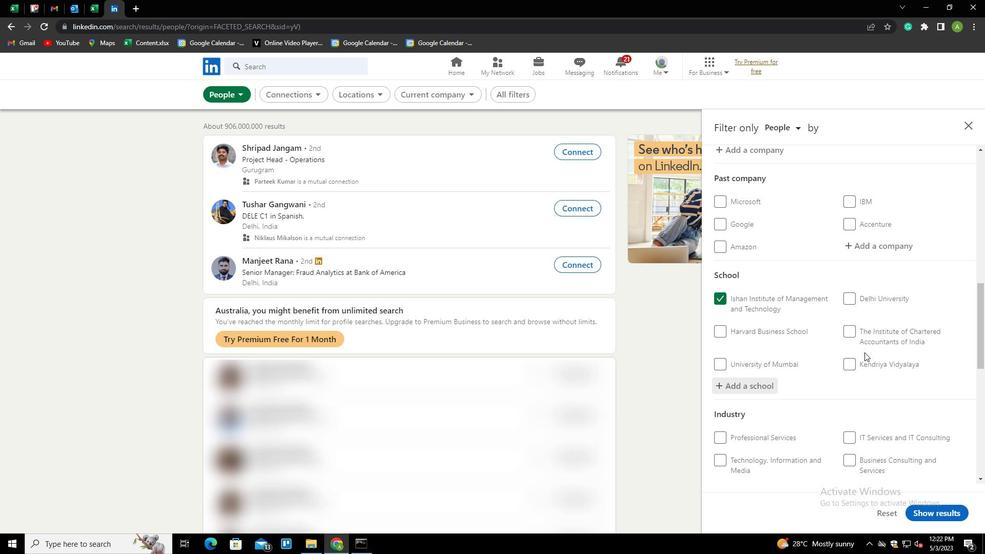 
Action: Mouse scrolled (864, 351) with delta (0, 0)
Screenshot: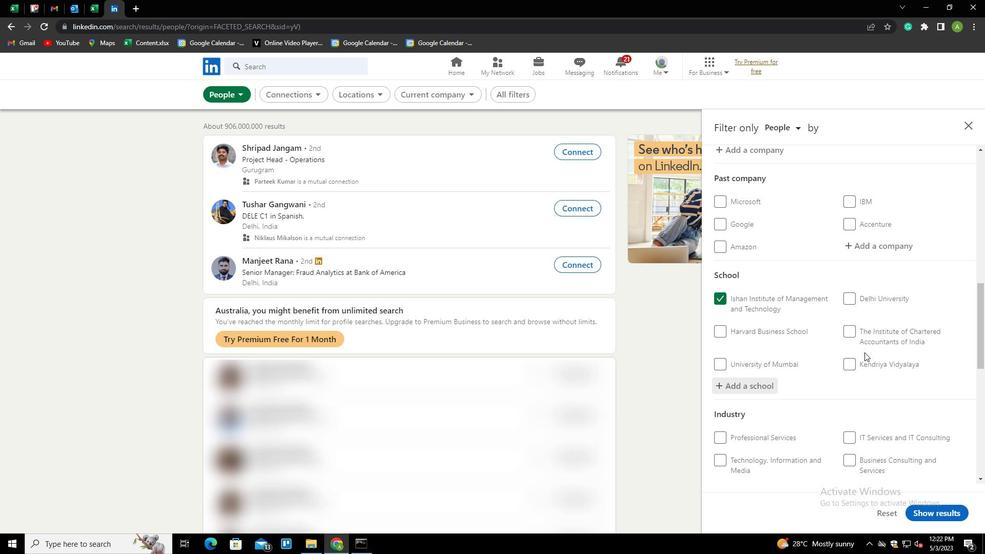 
Action: Mouse scrolled (864, 351) with delta (0, 0)
Screenshot: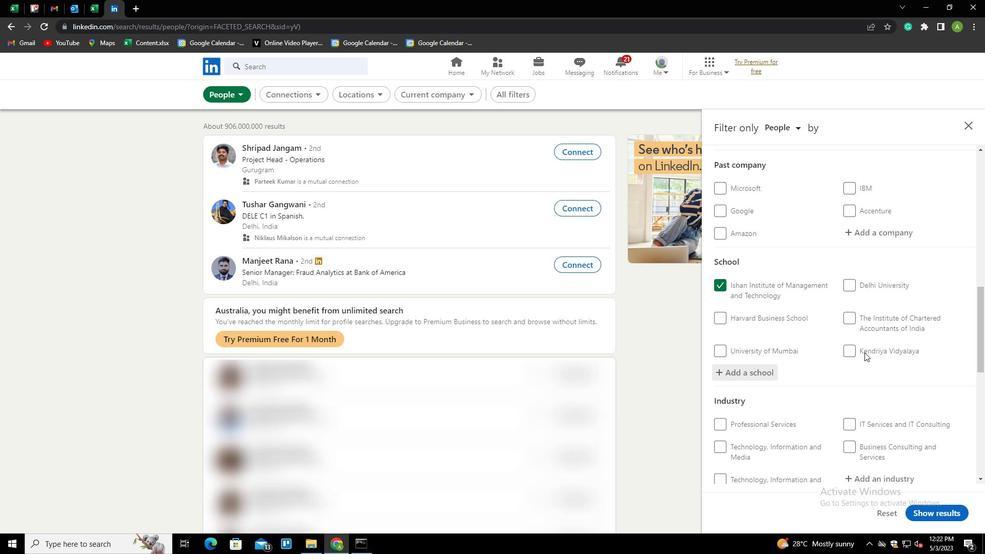 
Action: Mouse moved to (867, 343)
Screenshot: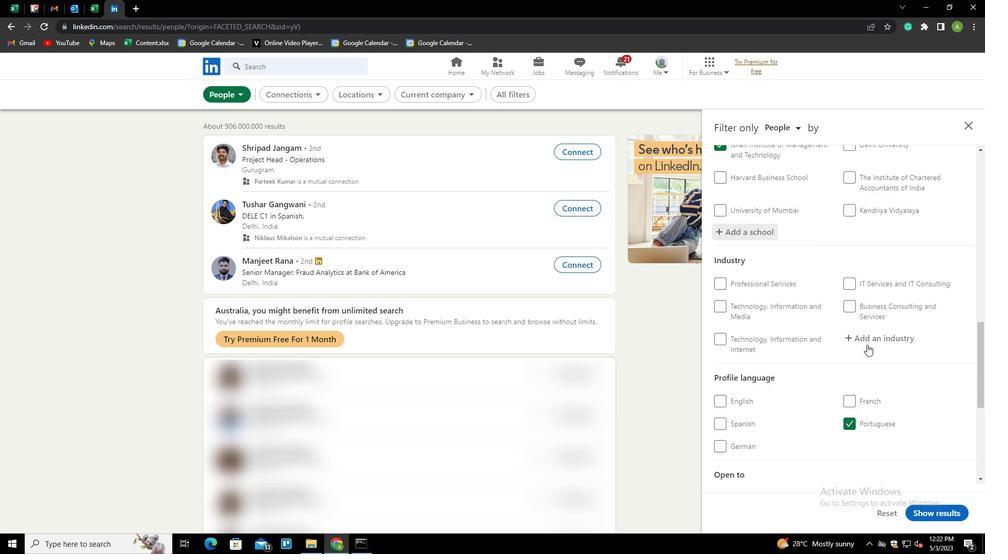 
Action: Mouse pressed left at (867, 343)
Screenshot: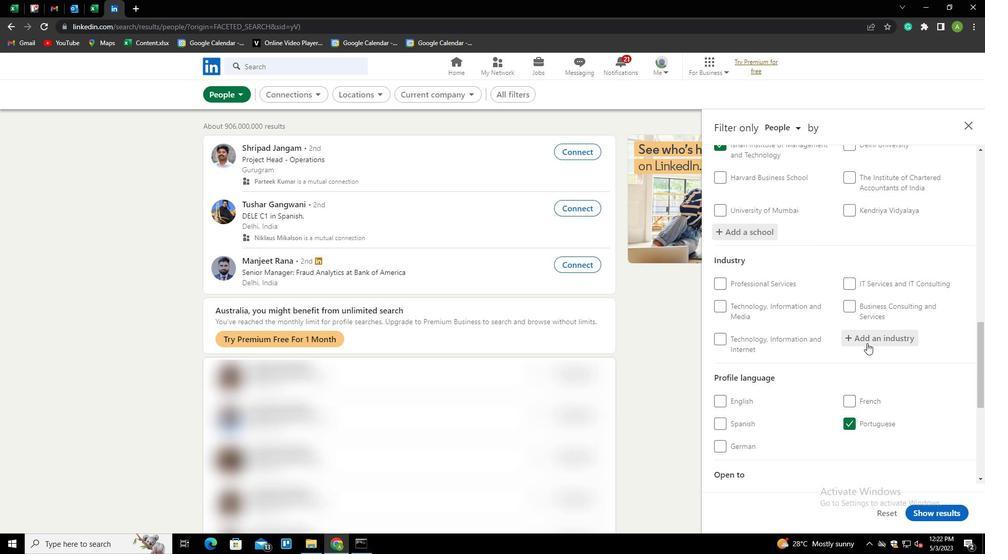 
Action: Mouse moved to (876, 337)
Screenshot: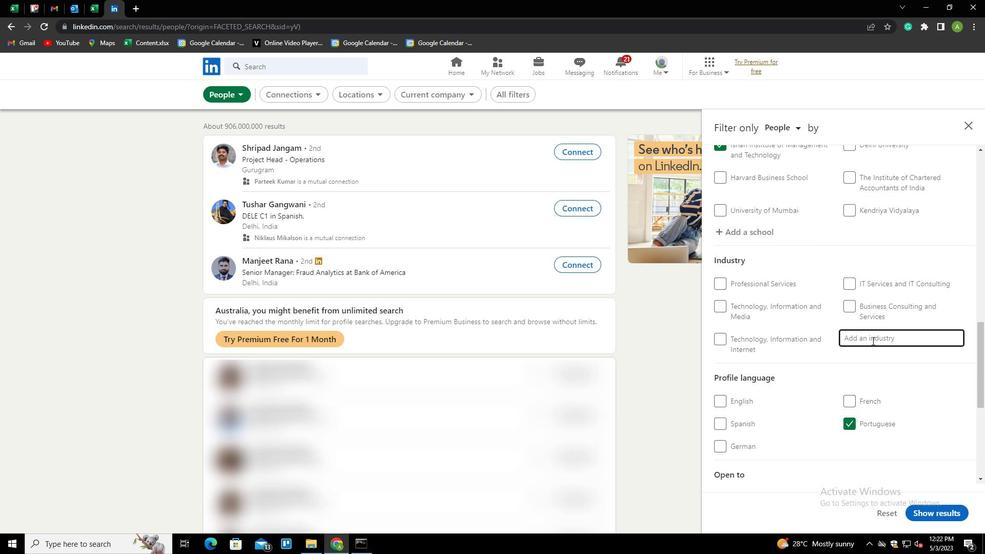 
Action: Mouse pressed left at (876, 337)
Screenshot: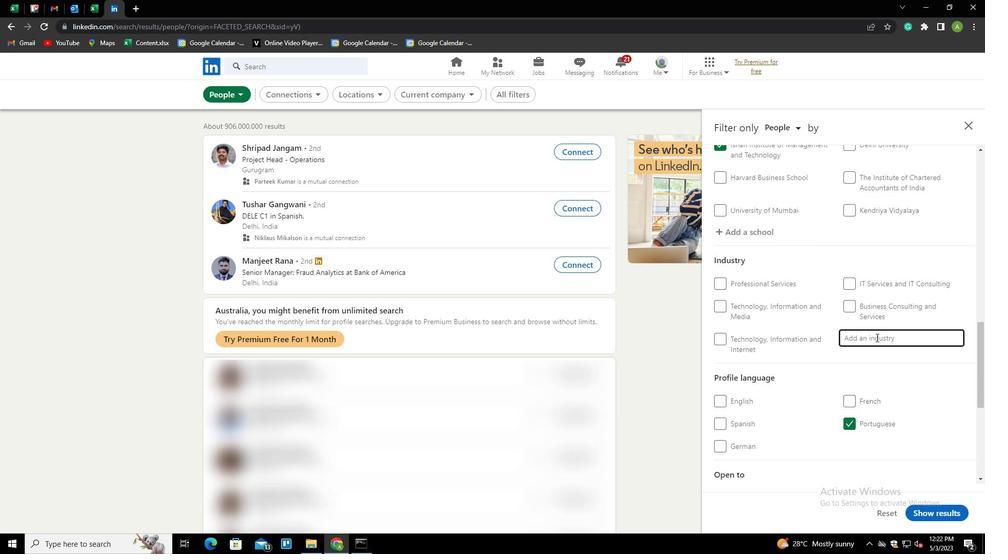 
Action: Mouse moved to (873, 338)
Screenshot: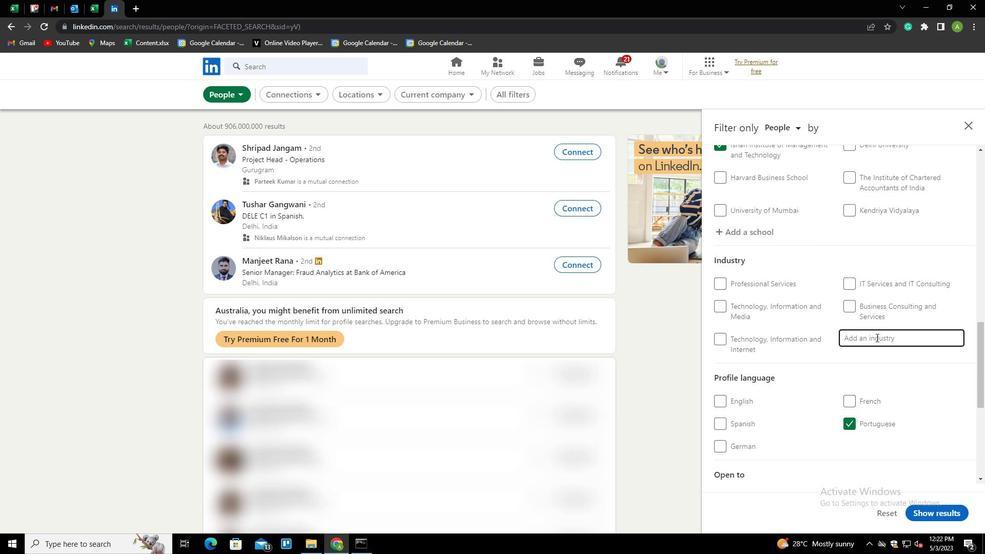 
Action: Key pressed <Key.shift>
Screenshot: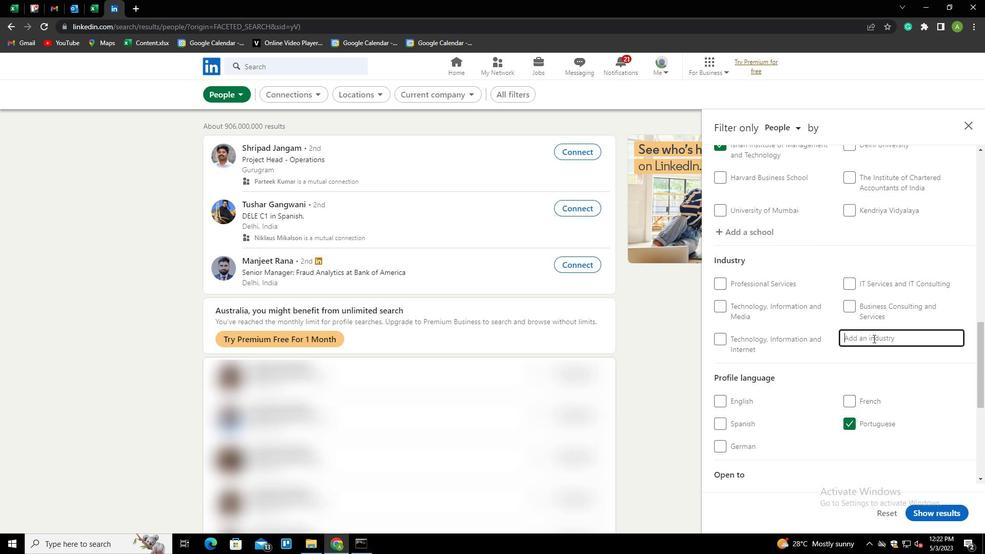 
Action: Mouse moved to (872, 339)
Screenshot: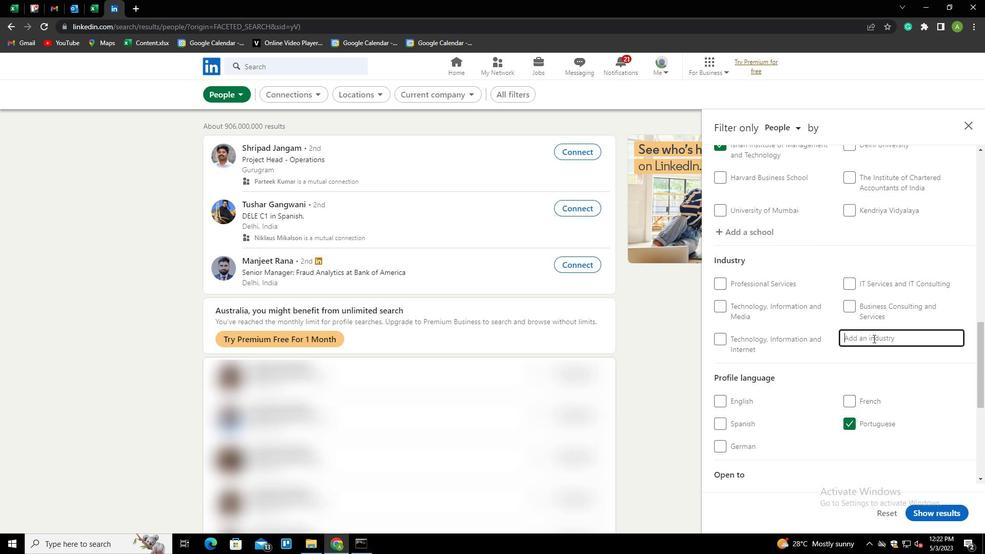 
Action: Key pressed TE<Key.backspace><Key.backspace><Key.shift>RETAIL<Key.space><Key.down><Key.enter>
Screenshot: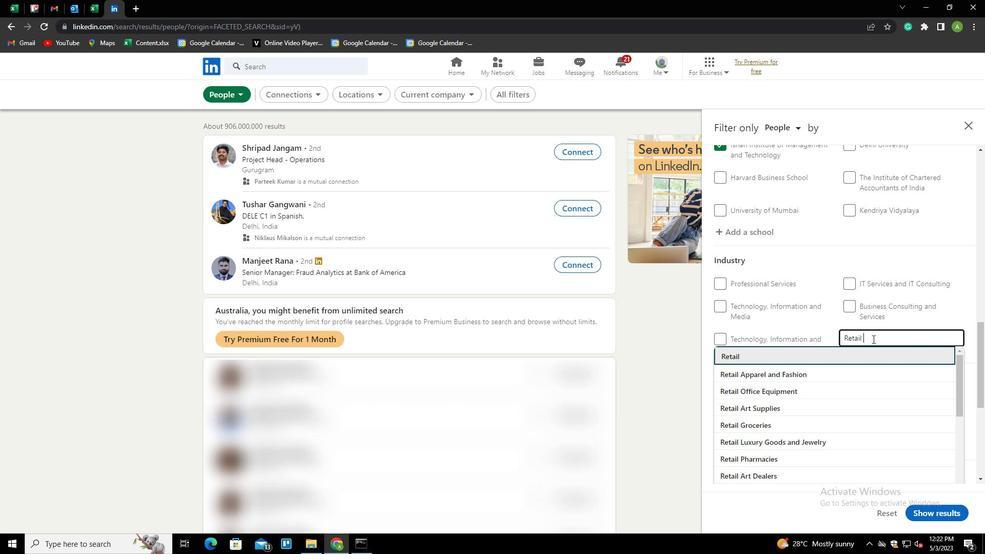 
Action: Mouse scrolled (872, 338) with delta (0, 0)
Screenshot: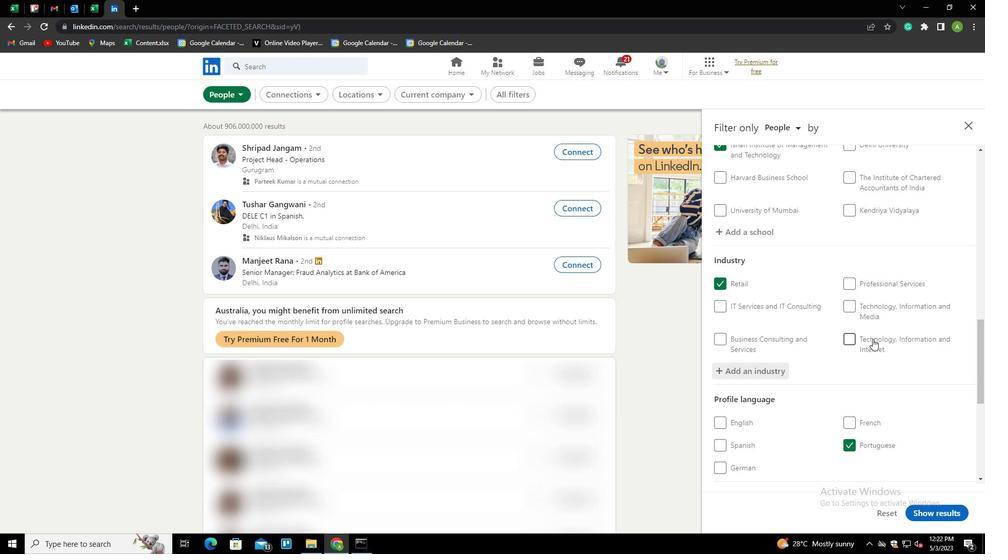 
Action: Mouse scrolled (872, 338) with delta (0, 0)
Screenshot: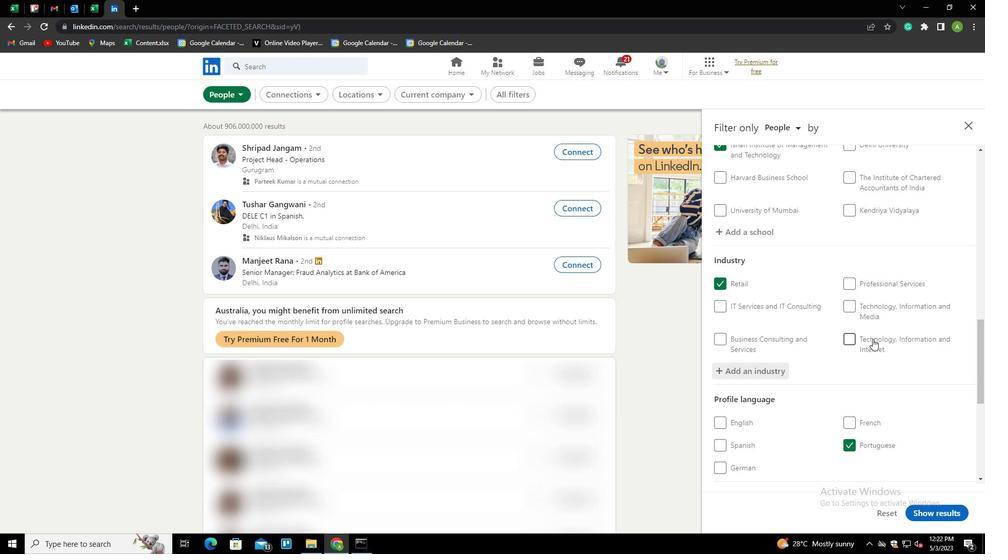 
Action: Mouse scrolled (872, 338) with delta (0, 0)
Screenshot: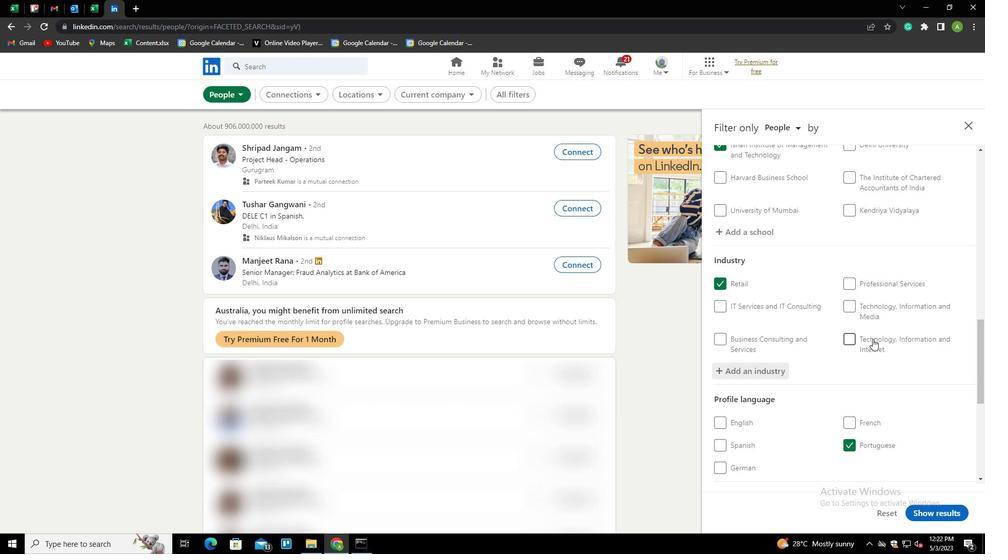 
Action: Mouse scrolled (872, 338) with delta (0, 0)
Screenshot: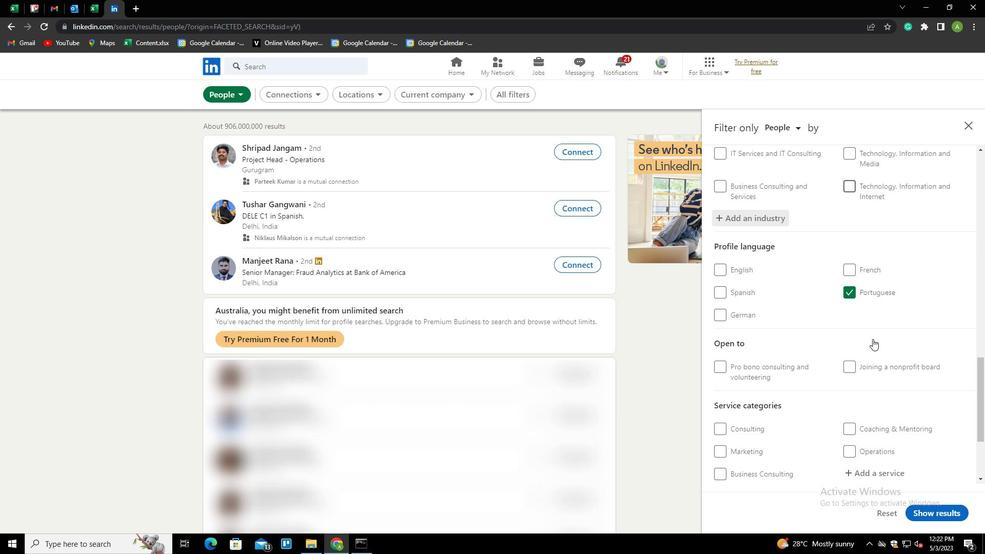 
Action: Mouse scrolled (872, 338) with delta (0, 0)
Screenshot: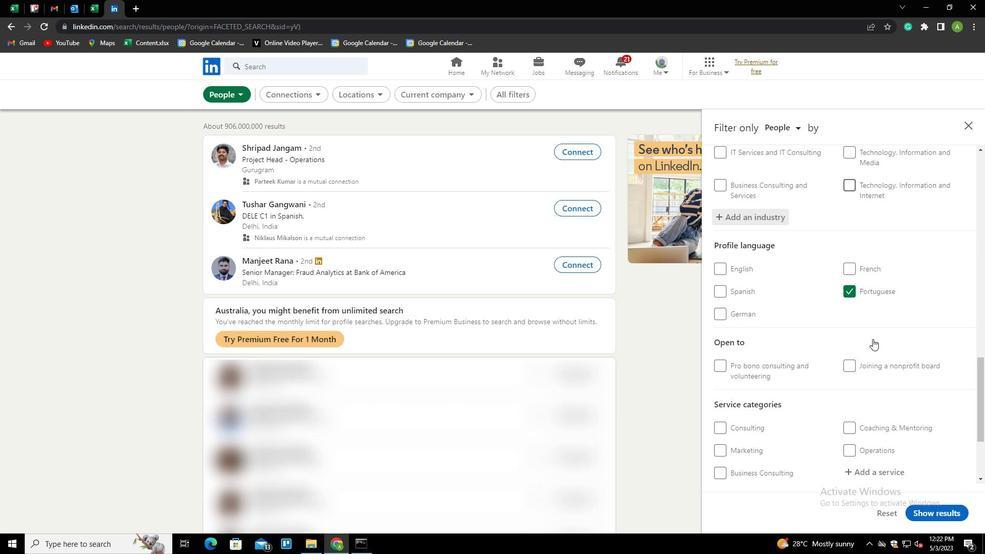 
Action: Mouse moved to (864, 371)
Screenshot: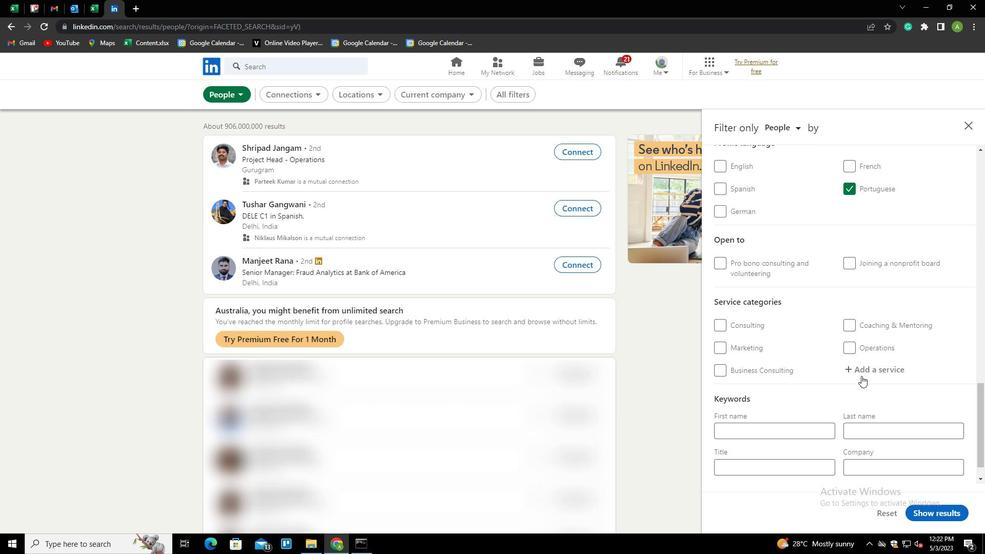 
Action: Mouse pressed left at (864, 371)
Screenshot: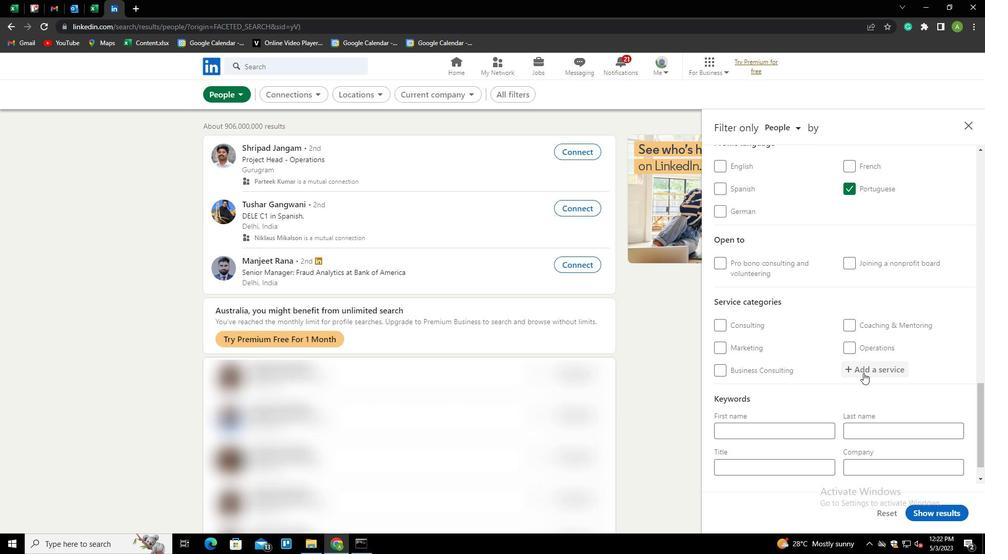 
Action: Mouse moved to (863, 371)
Screenshot: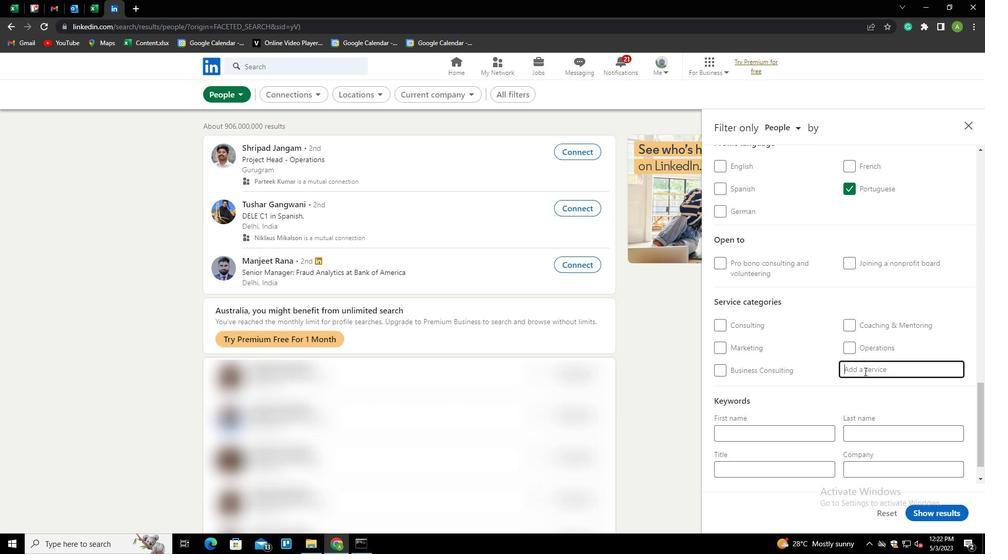 
Action: Key pressed <Key.shift><Key.shift><Key.shift><Key.shift><Key.shift><Key.shift><Key.shift><Key.shift><Key.shift><Key.shift><Key.shift>VIDEO<Key.space><Key.shift>PRODU<Key.down><Key.enter>
Screenshot: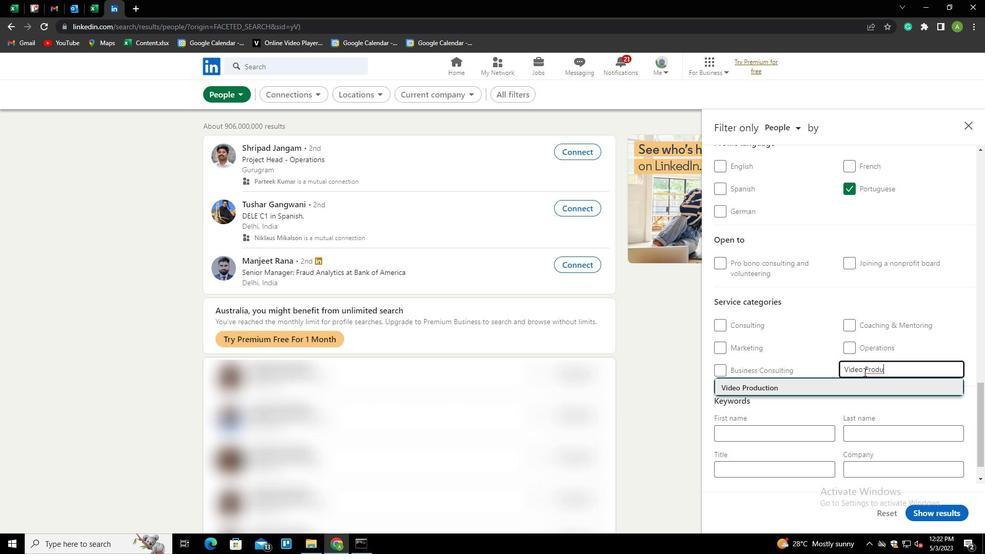 
Action: Mouse moved to (841, 387)
Screenshot: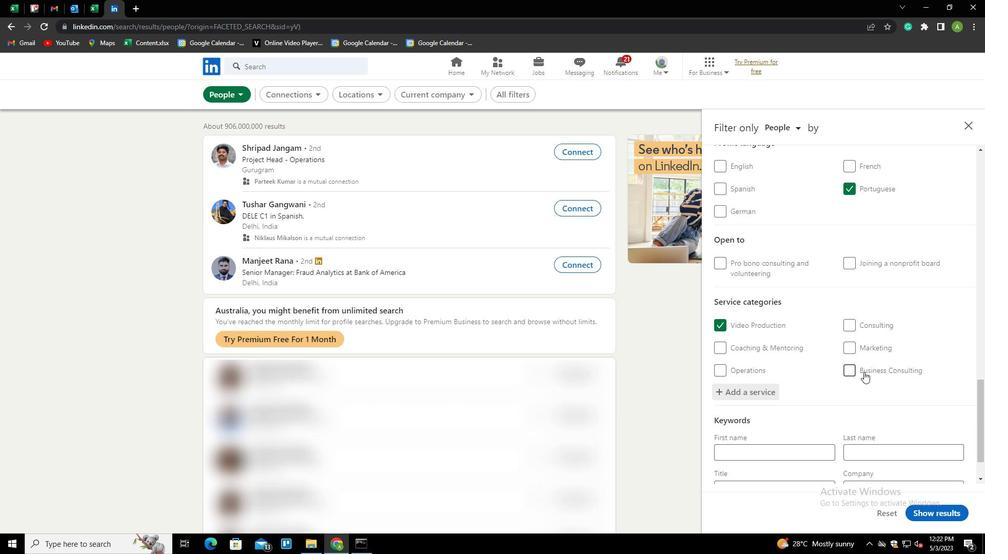 
Action: Mouse scrolled (841, 387) with delta (0, 0)
Screenshot: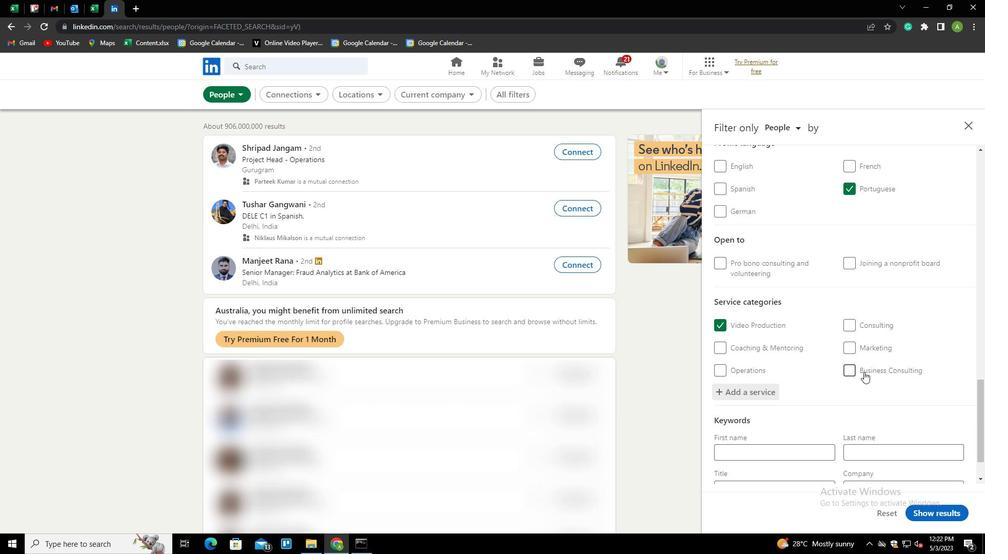 
Action: Mouse moved to (839, 391)
Screenshot: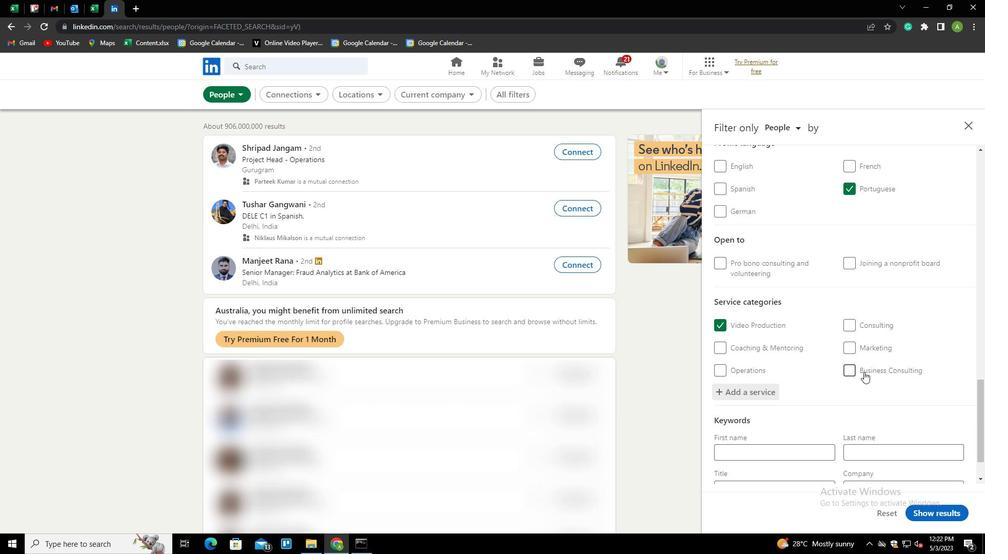 
Action: Mouse scrolled (839, 390) with delta (0, 0)
Screenshot: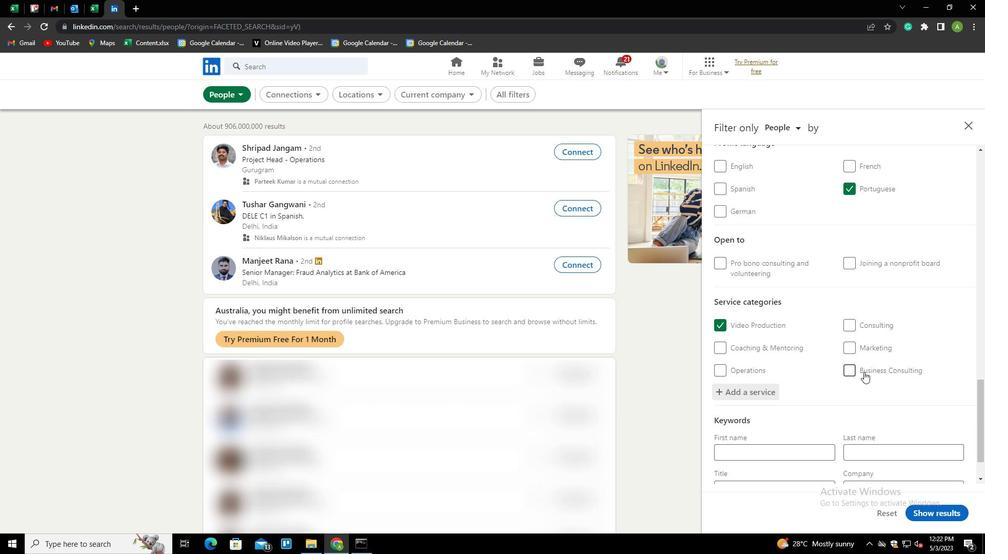 
Action: Mouse moved to (838, 392)
Screenshot: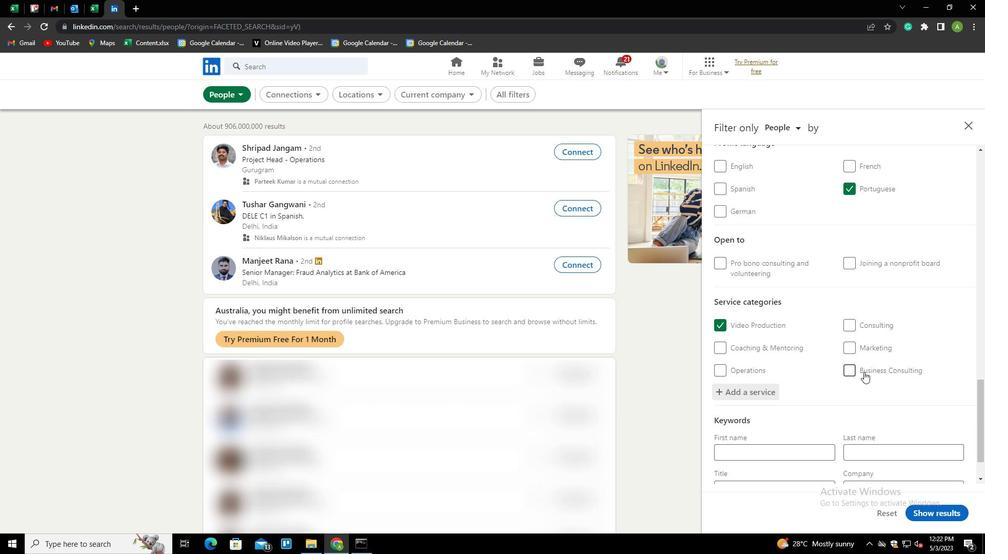 
Action: Mouse scrolled (838, 391) with delta (0, 0)
Screenshot: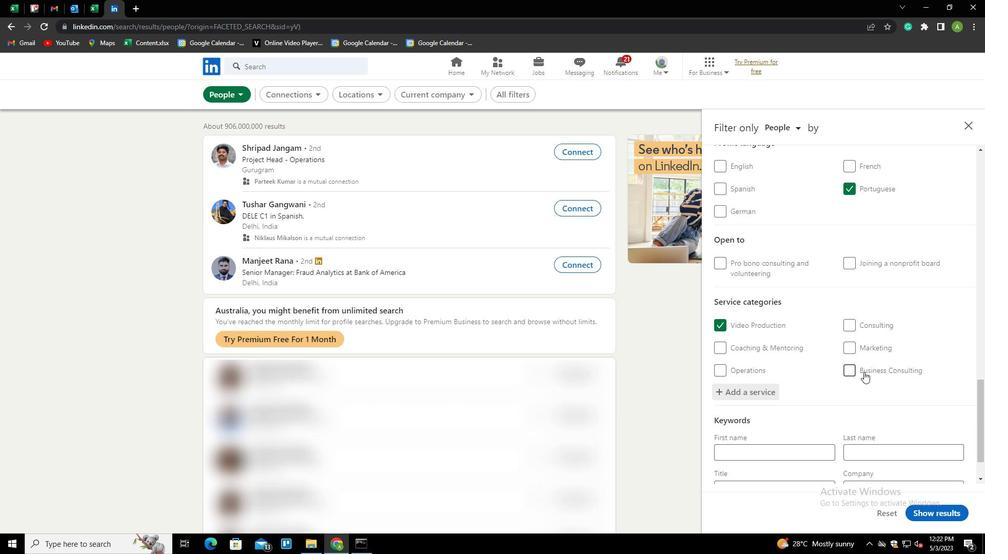 
Action: Mouse moved to (803, 439)
Screenshot: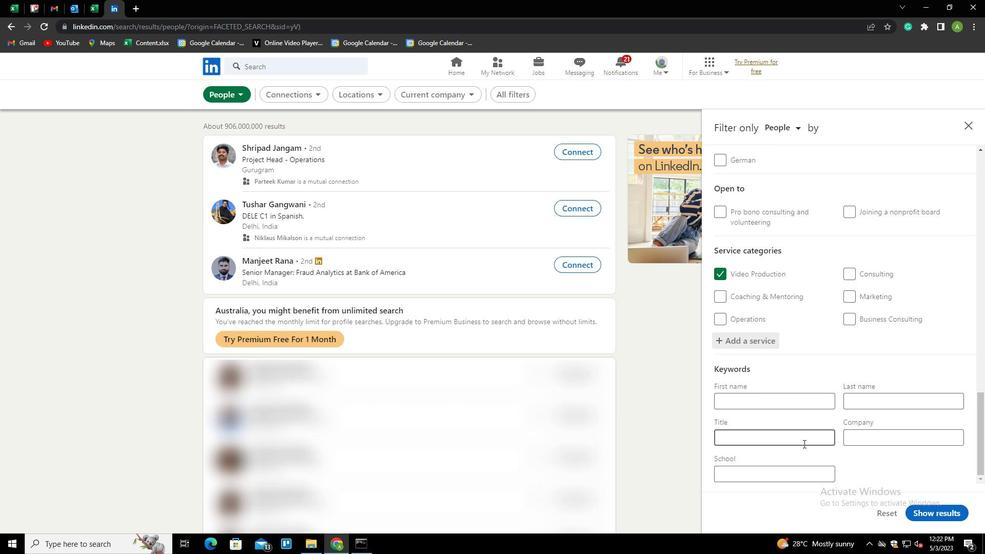 
Action: Mouse pressed left at (803, 439)
Screenshot: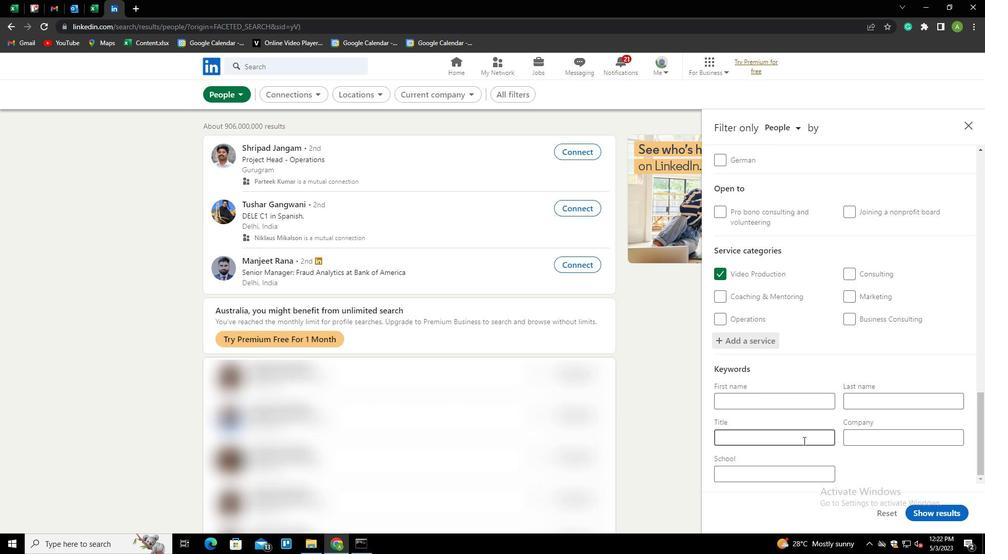
Action: Key pressed <Key.shift><Key.shift><Key.shift><Key.shift><Key.shift><Key.shift><Key.shift><Key.shift><Key.shift><Key.shift><Key.shift><Key.shift><Key.shift><Key.shift><Key.shift><Key.shift><Key.shift><Key.shift>APPLICATION<Key.space><Key.shift>DEVELOPER
Screenshot: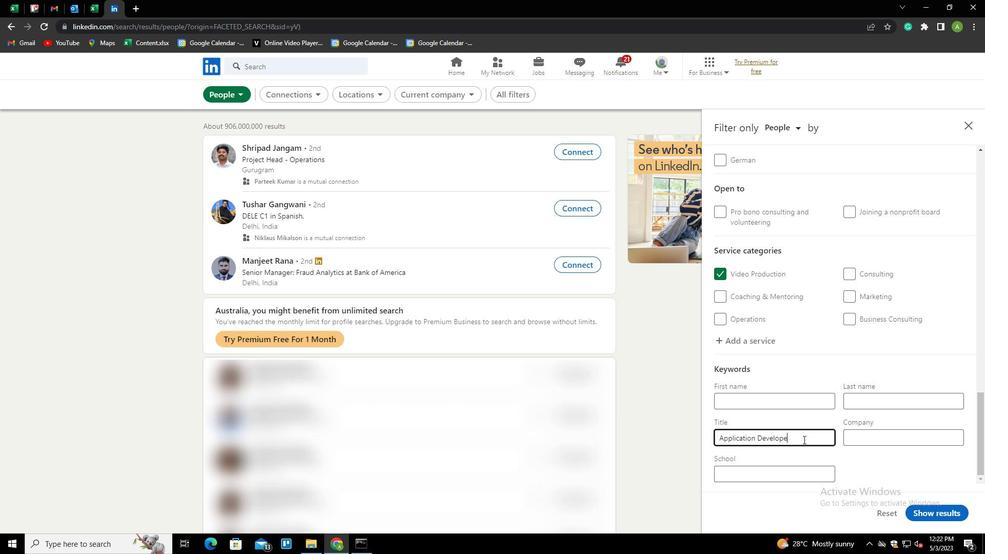 
Action: Mouse moved to (894, 472)
Screenshot: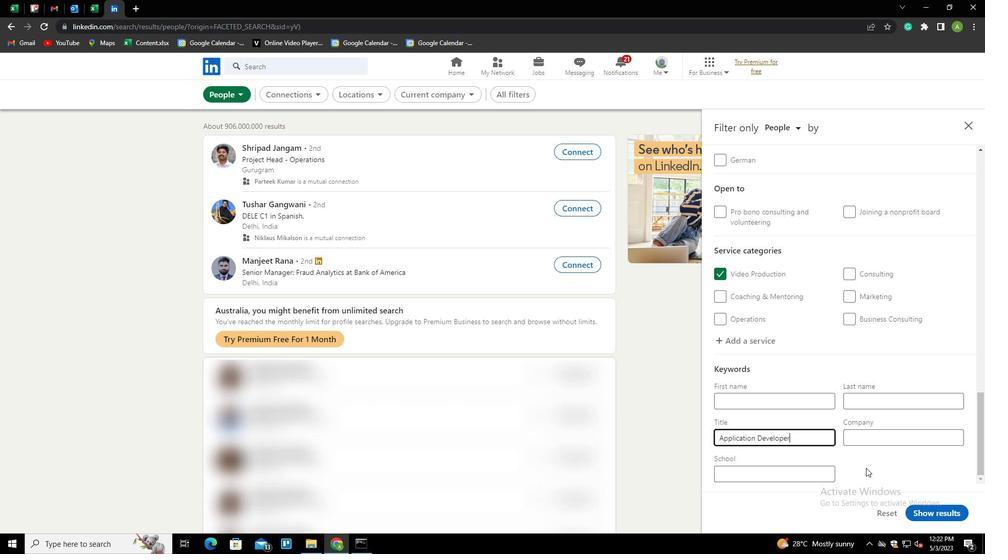 
Action: Mouse pressed left at (894, 472)
Screenshot: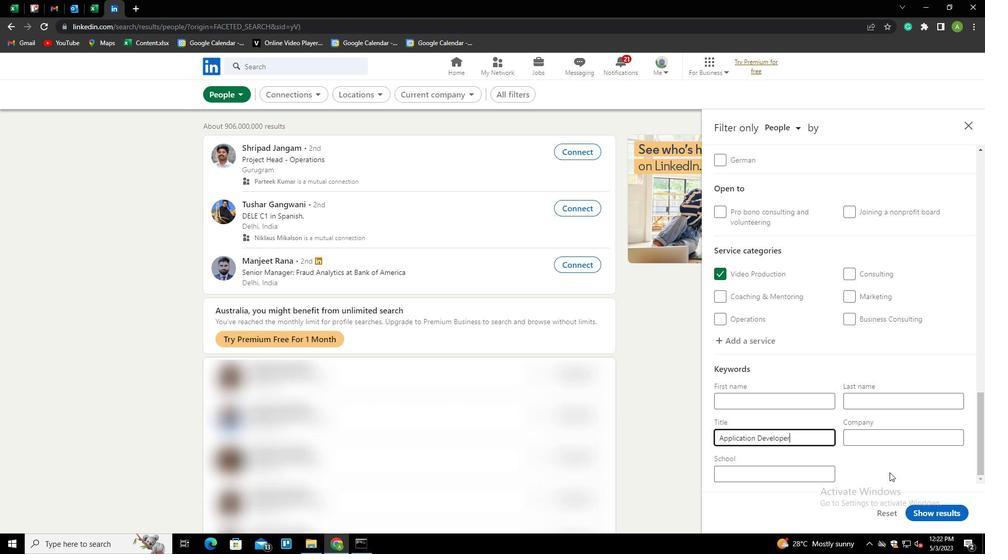 
Action: Mouse moved to (924, 511)
Screenshot: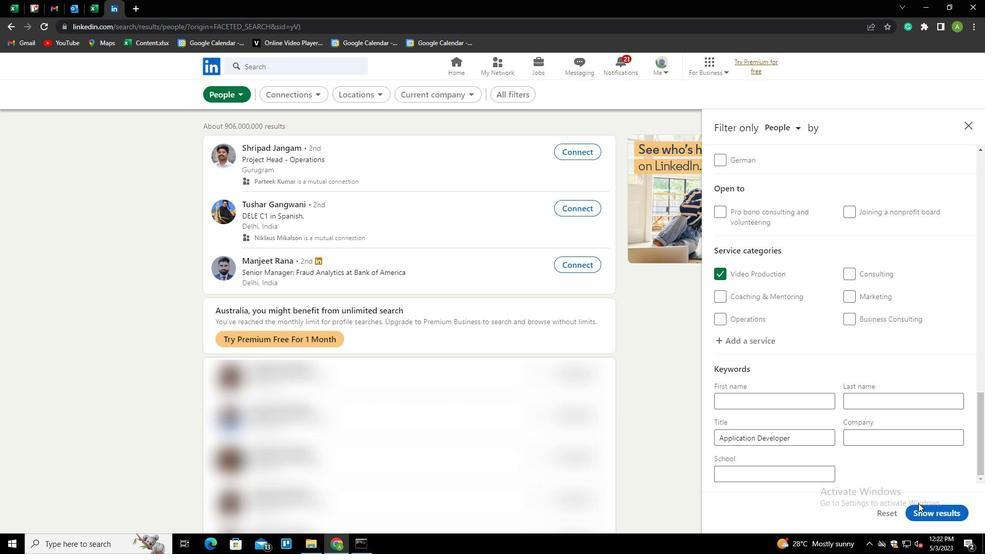 
Action: Mouse pressed left at (924, 511)
Screenshot: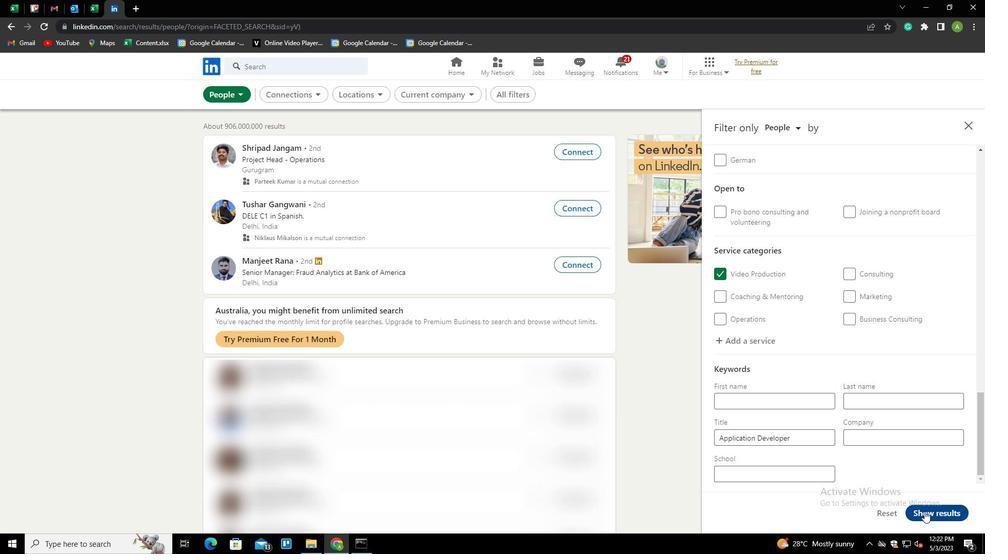 
